 Task: Search one way flight ticket for 1 adult, 6 children, 1 infant in seat and 1 infant on lap in business from Killeen: Killeen-fort Hood Regional Airport / Robert Gray Army Airfield to Jacksonville: Albert J. Ellis Airport on 8-3-2023. Choice of flights is Royal air maroc. Number of bags: 2 carry on bags. Price is upto 80000. Outbound departure time preference is 8:45.
Action: Mouse moved to (334, 140)
Screenshot: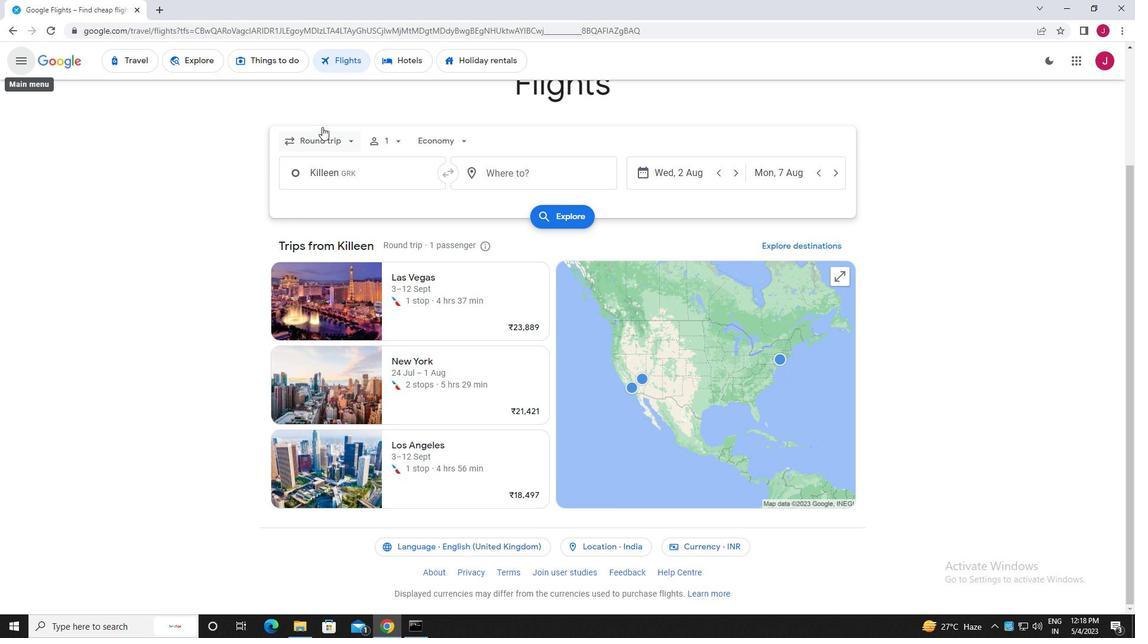 
Action: Mouse pressed left at (334, 140)
Screenshot: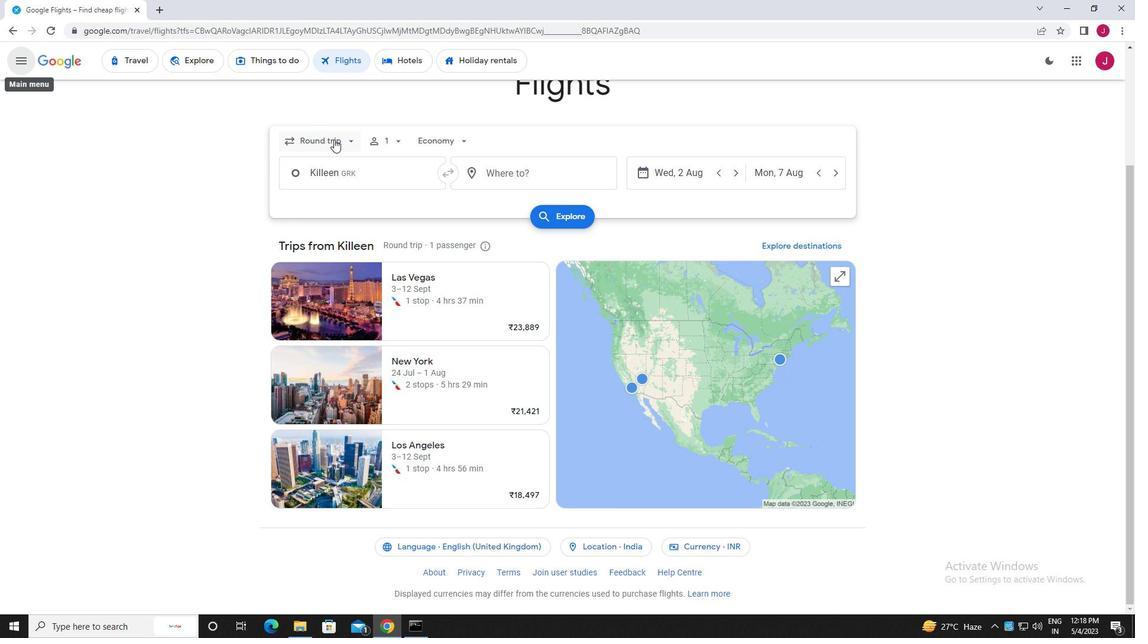 
Action: Mouse moved to (337, 197)
Screenshot: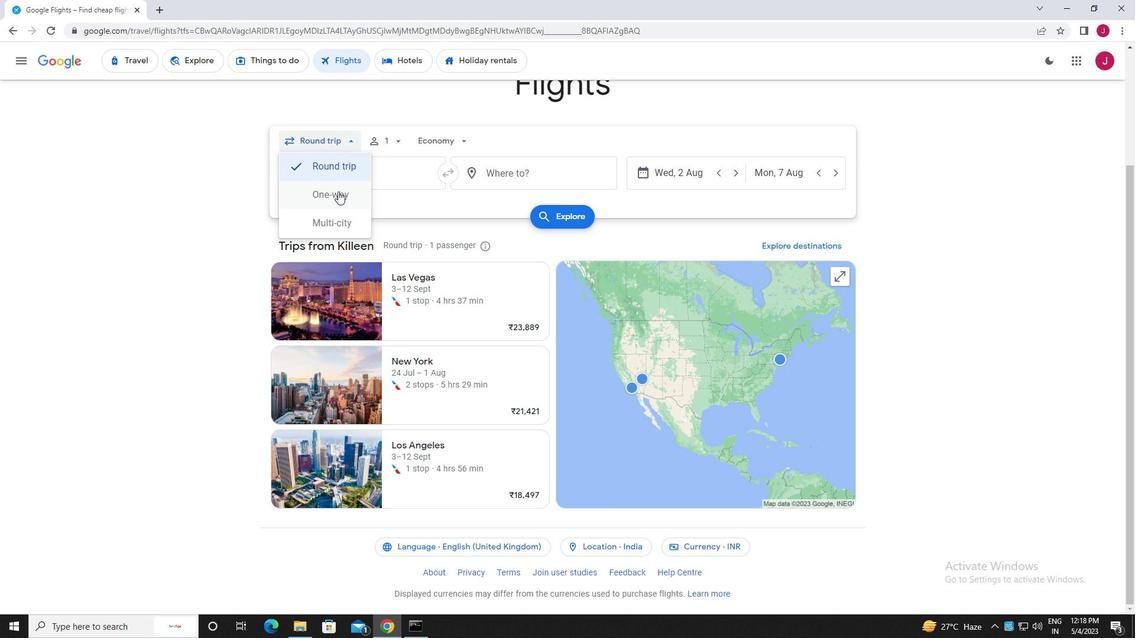 
Action: Mouse pressed left at (337, 197)
Screenshot: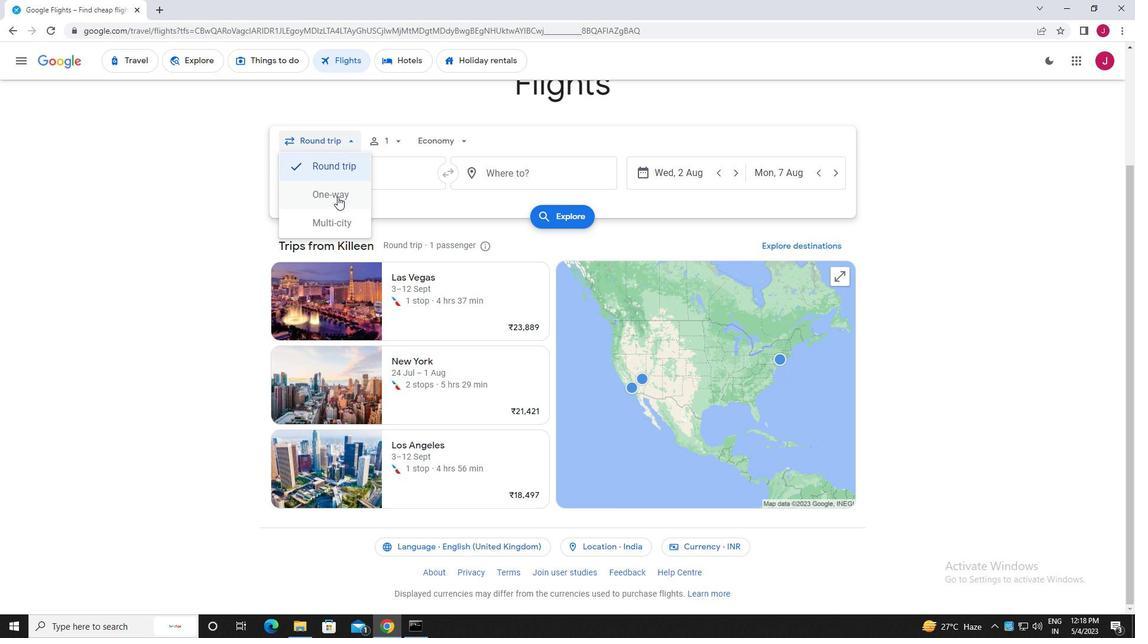 
Action: Mouse moved to (395, 139)
Screenshot: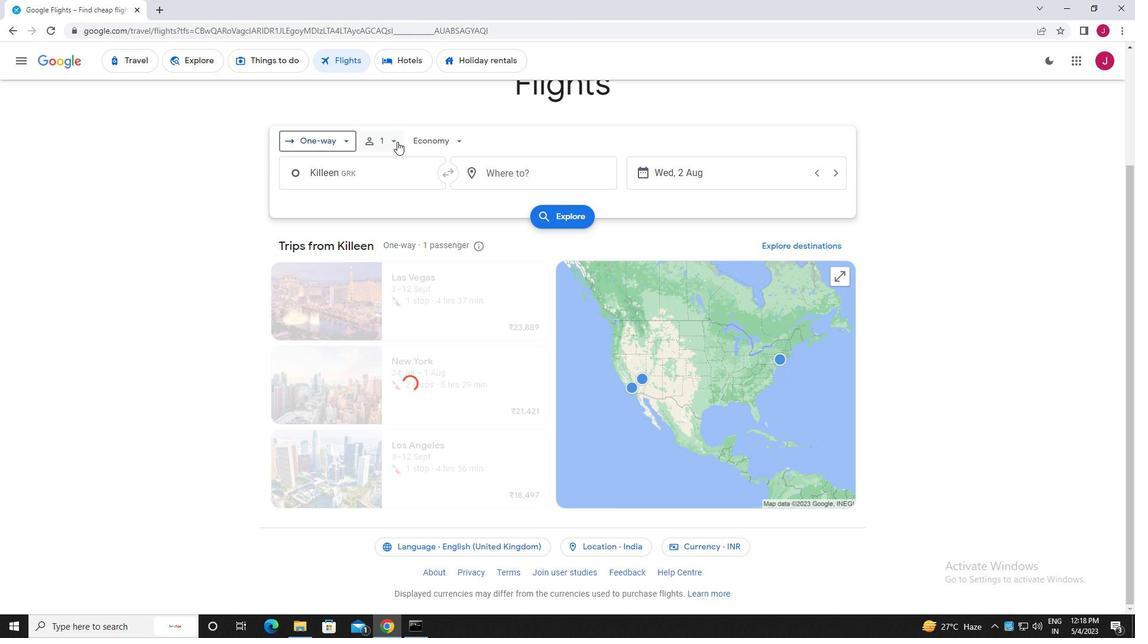 
Action: Mouse pressed left at (395, 139)
Screenshot: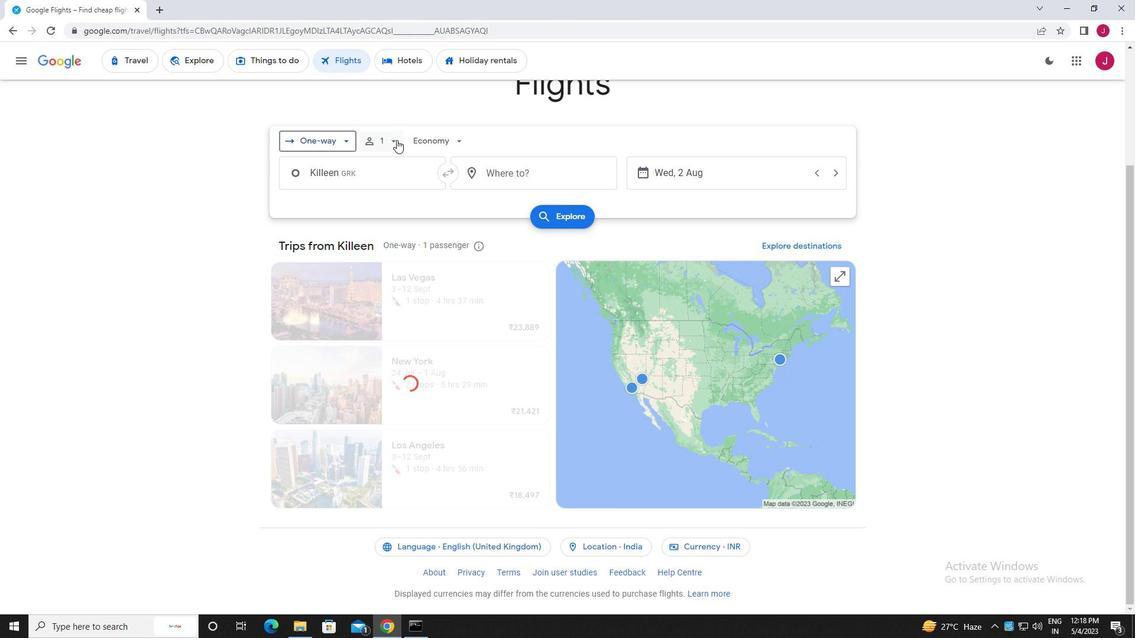 
Action: Mouse moved to (483, 202)
Screenshot: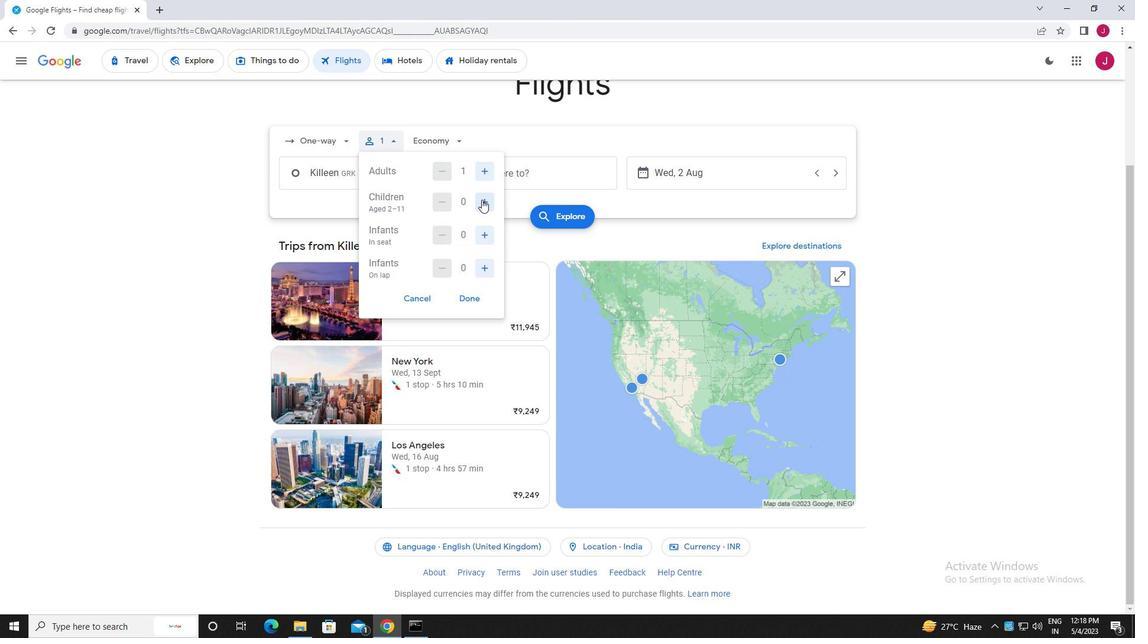 
Action: Mouse pressed left at (483, 202)
Screenshot: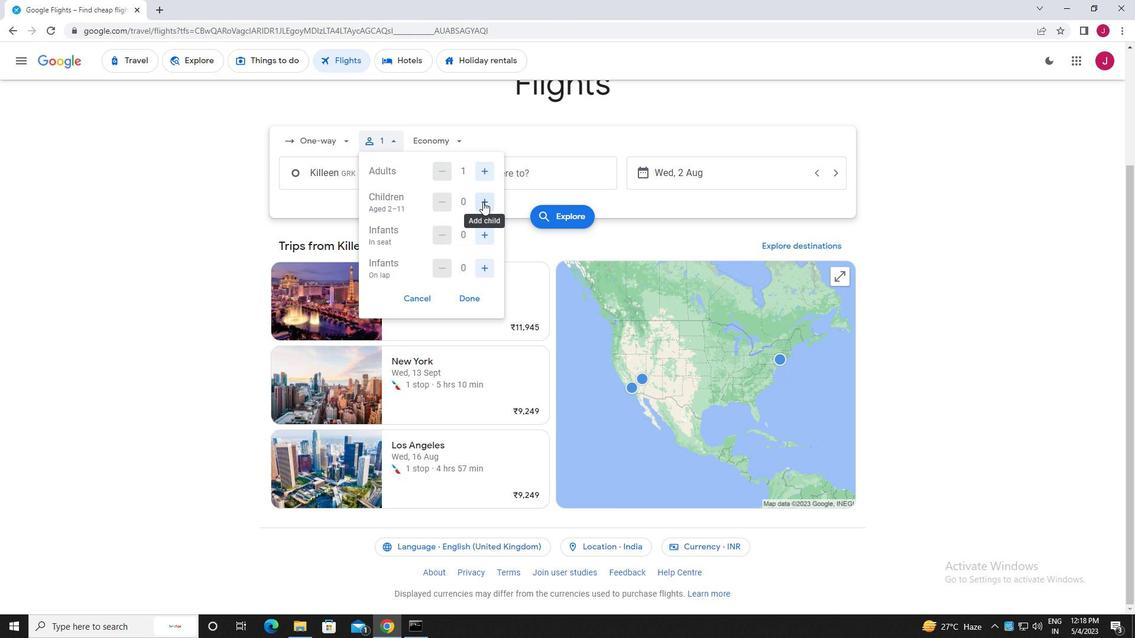 
Action: Mouse pressed left at (483, 202)
Screenshot: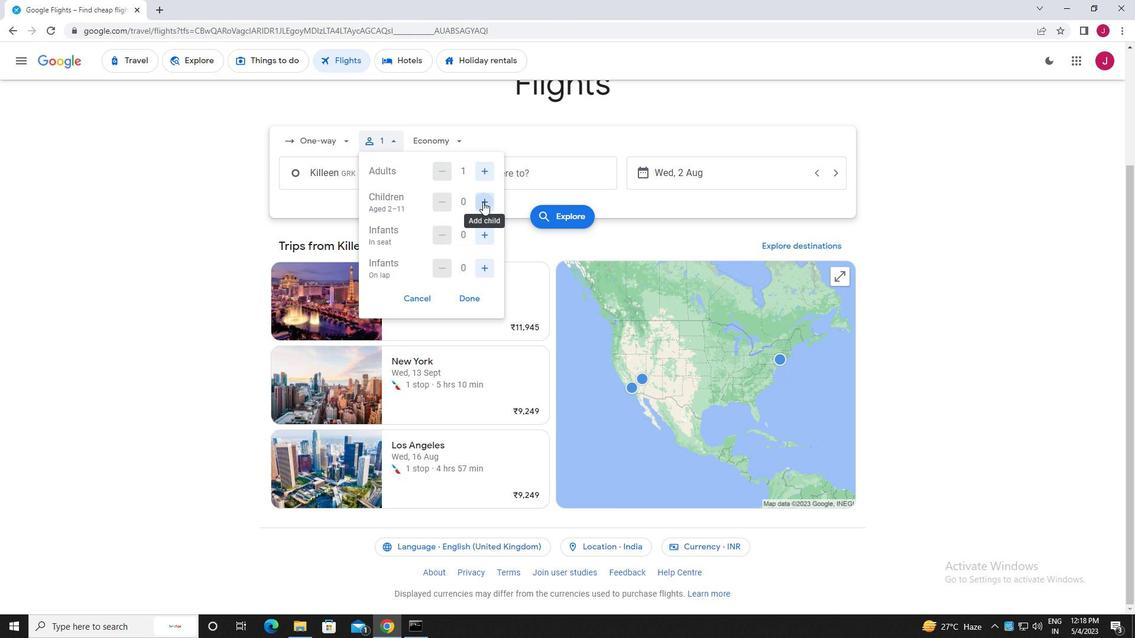 
Action: Mouse pressed left at (483, 202)
Screenshot: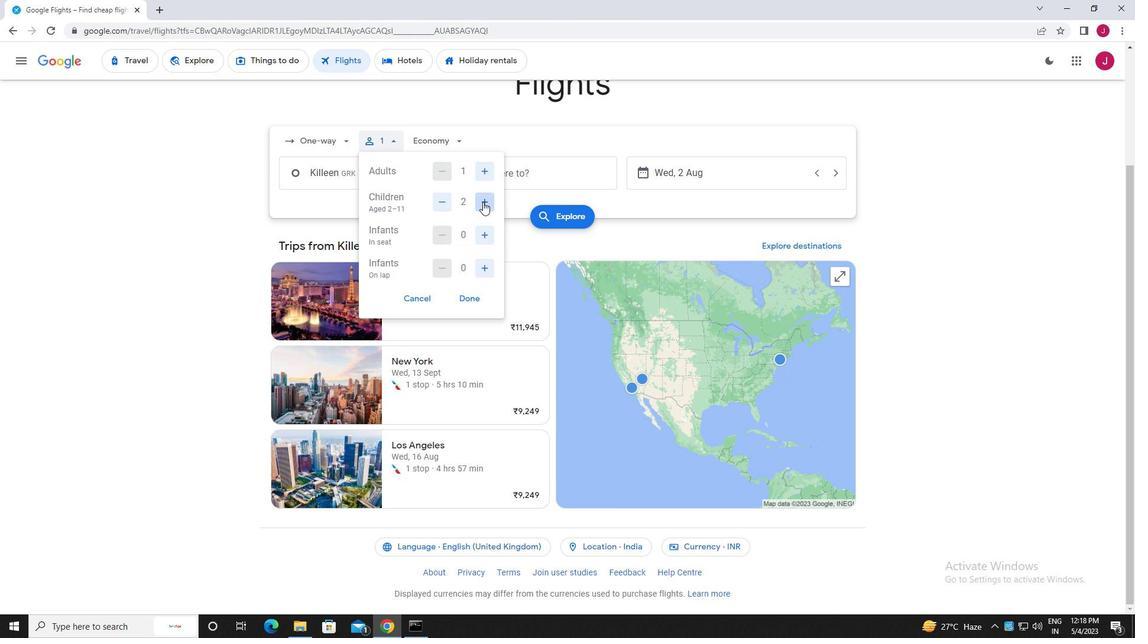 
Action: Mouse moved to (483, 202)
Screenshot: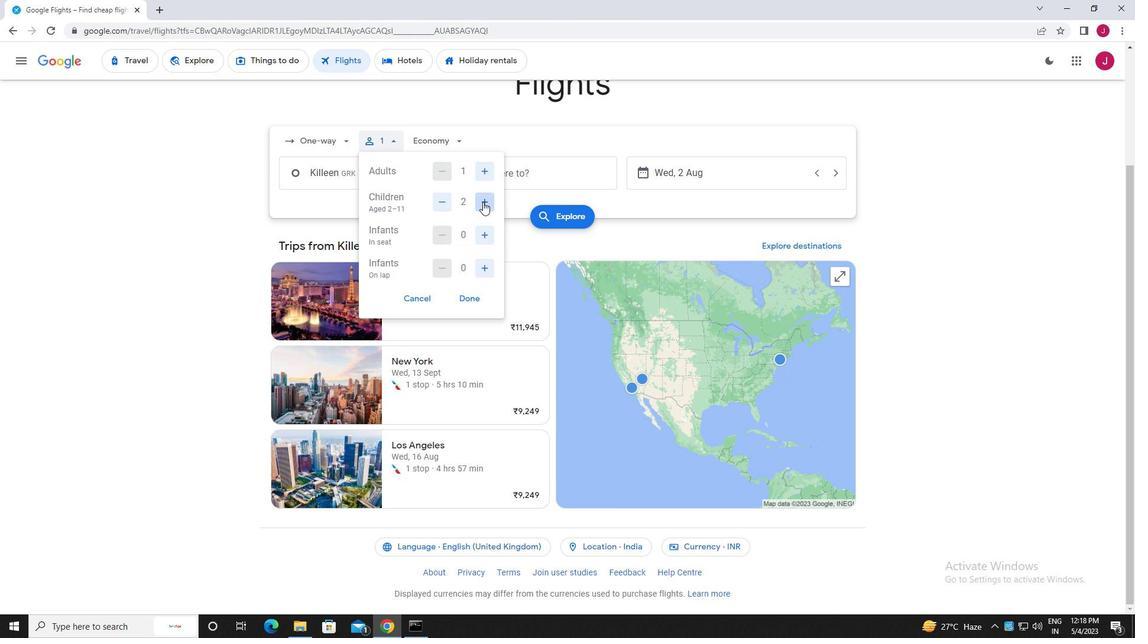 
Action: Mouse pressed left at (483, 202)
Screenshot: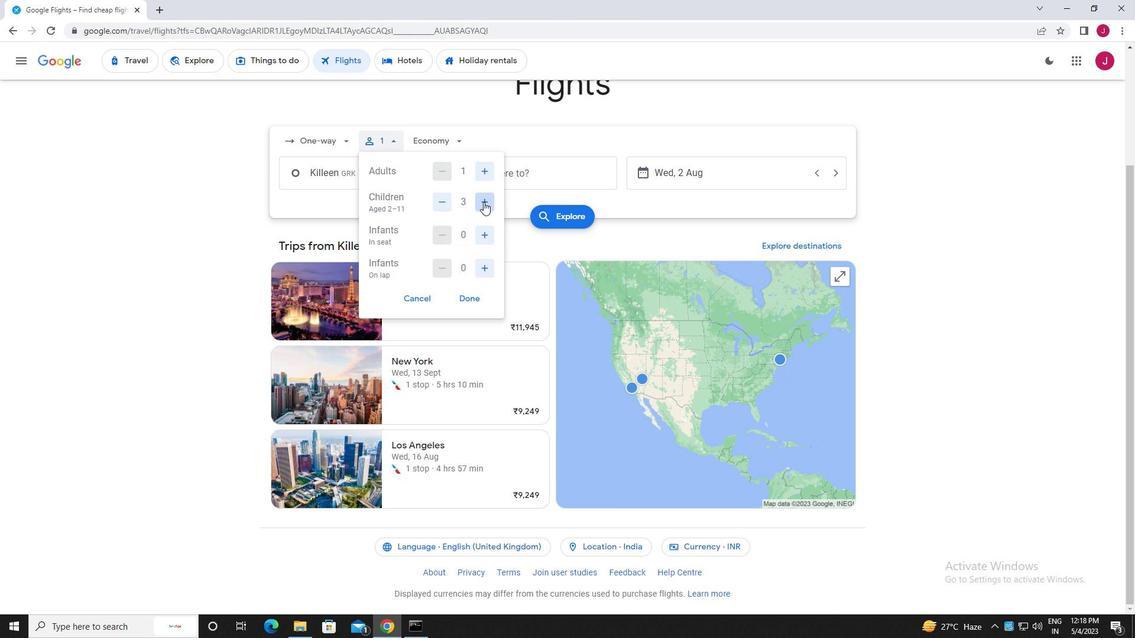 
Action: Mouse pressed left at (483, 202)
Screenshot: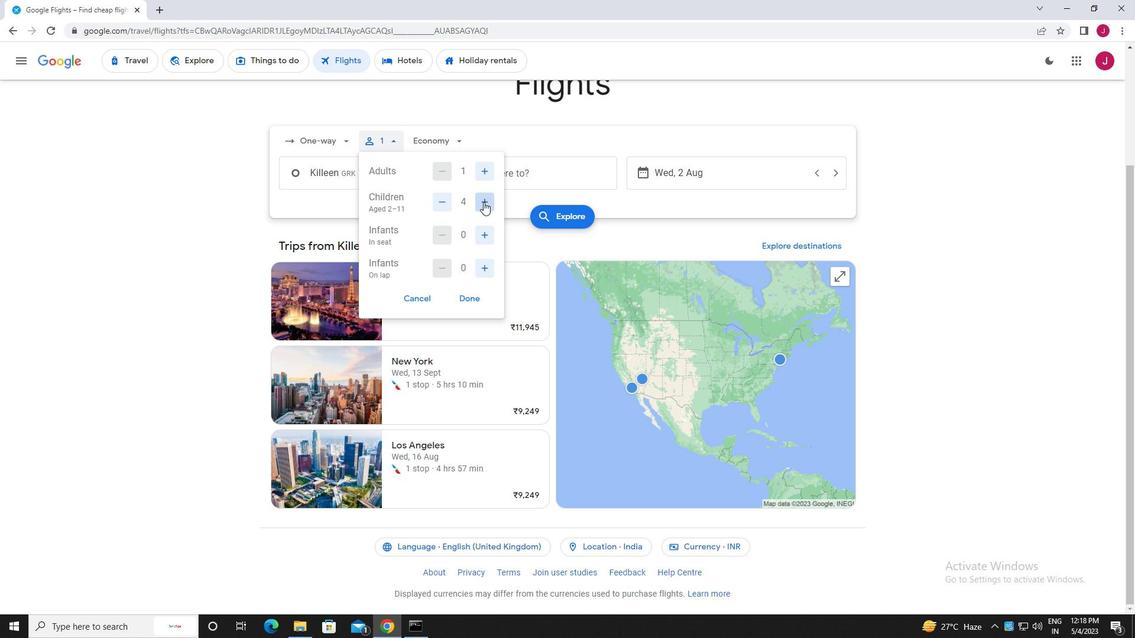 
Action: Mouse pressed left at (483, 202)
Screenshot: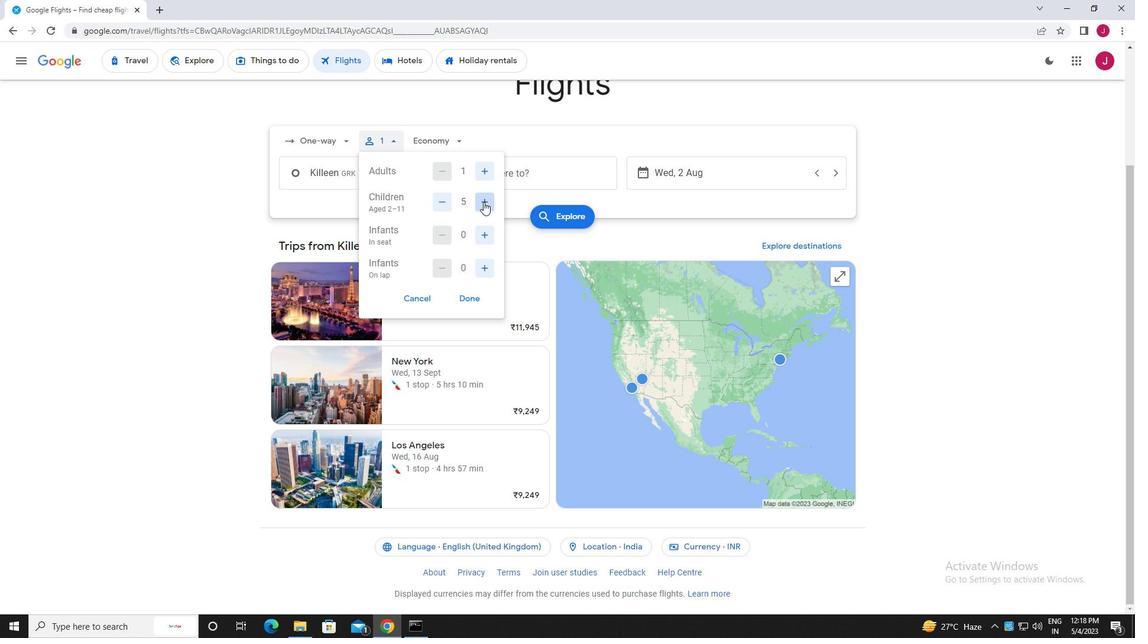 
Action: Mouse moved to (482, 236)
Screenshot: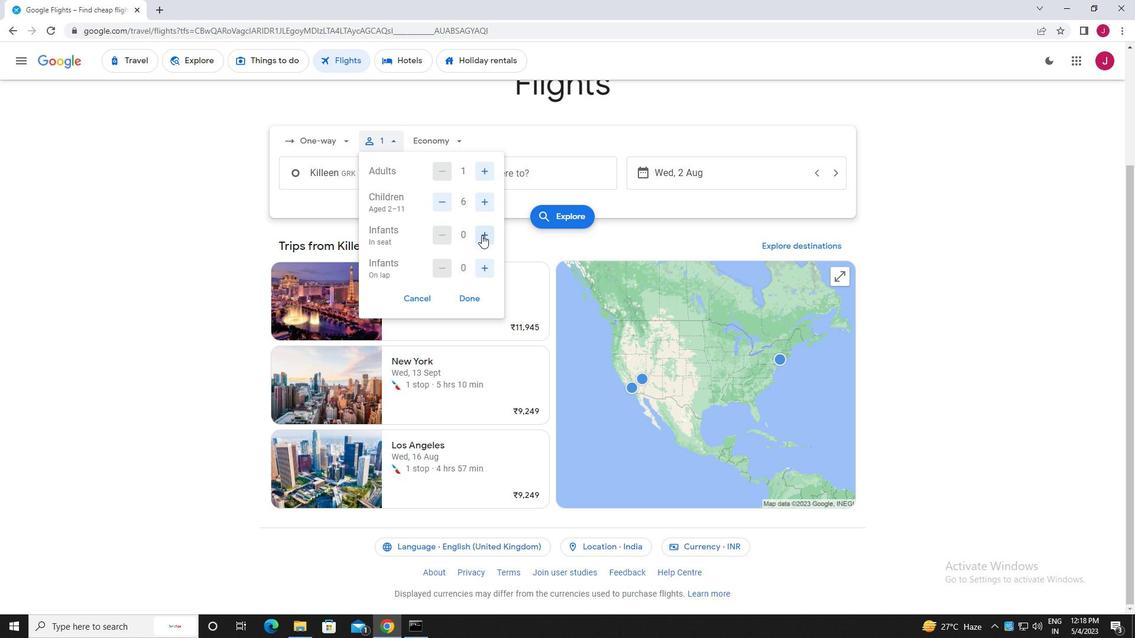 
Action: Mouse pressed left at (482, 236)
Screenshot: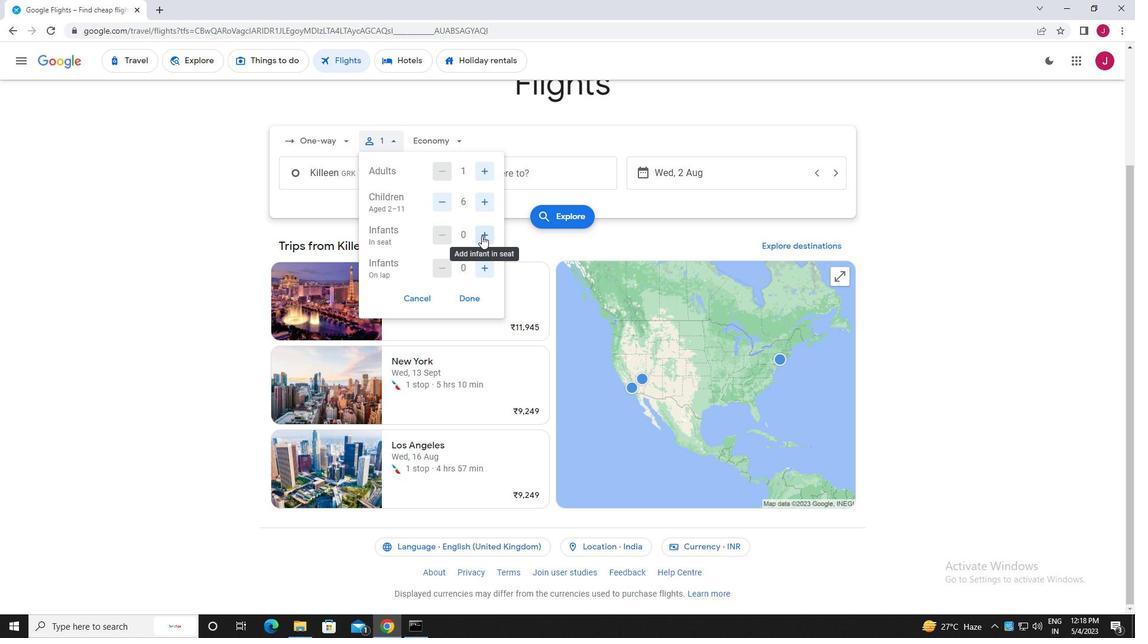 
Action: Mouse moved to (483, 265)
Screenshot: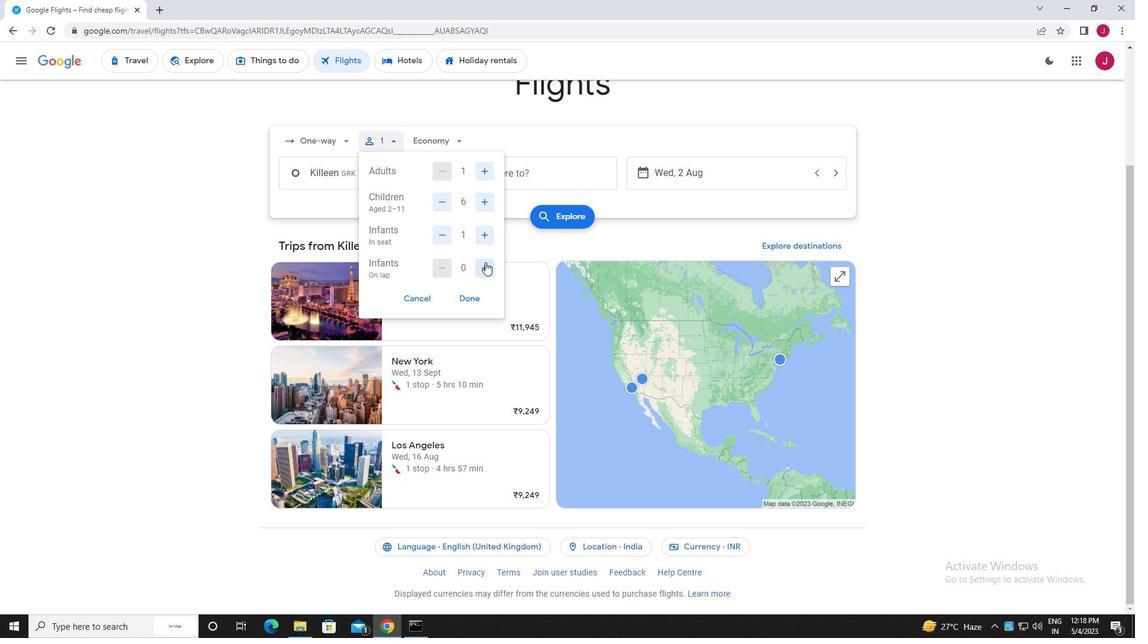 
Action: Mouse pressed left at (483, 265)
Screenshot: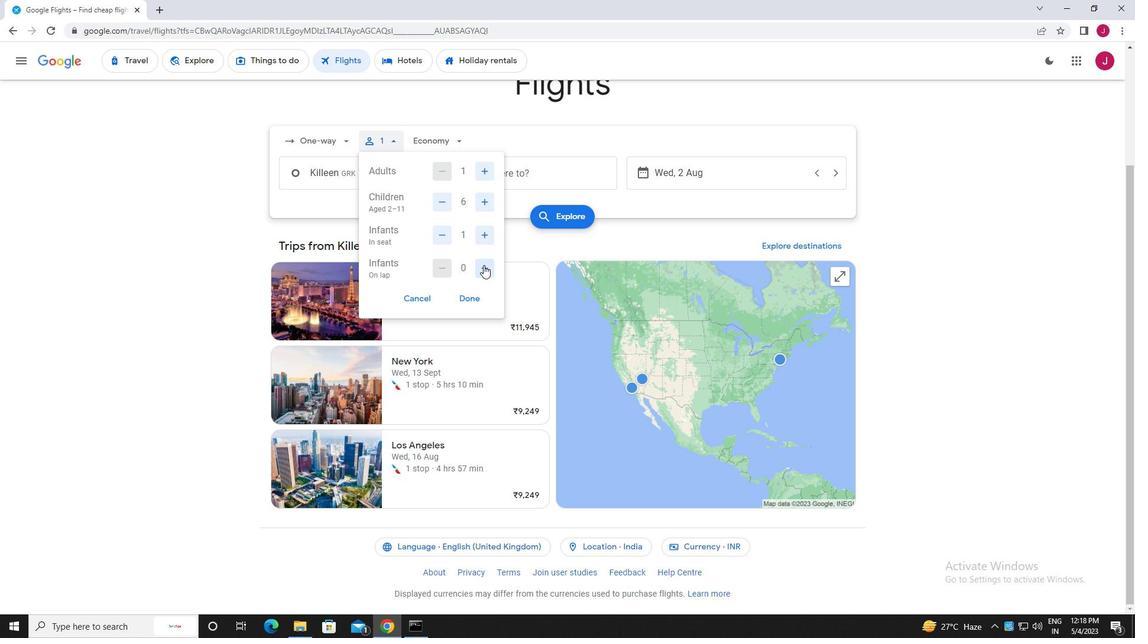 
Action: Mouse moved to (472, 299)
Screenshot: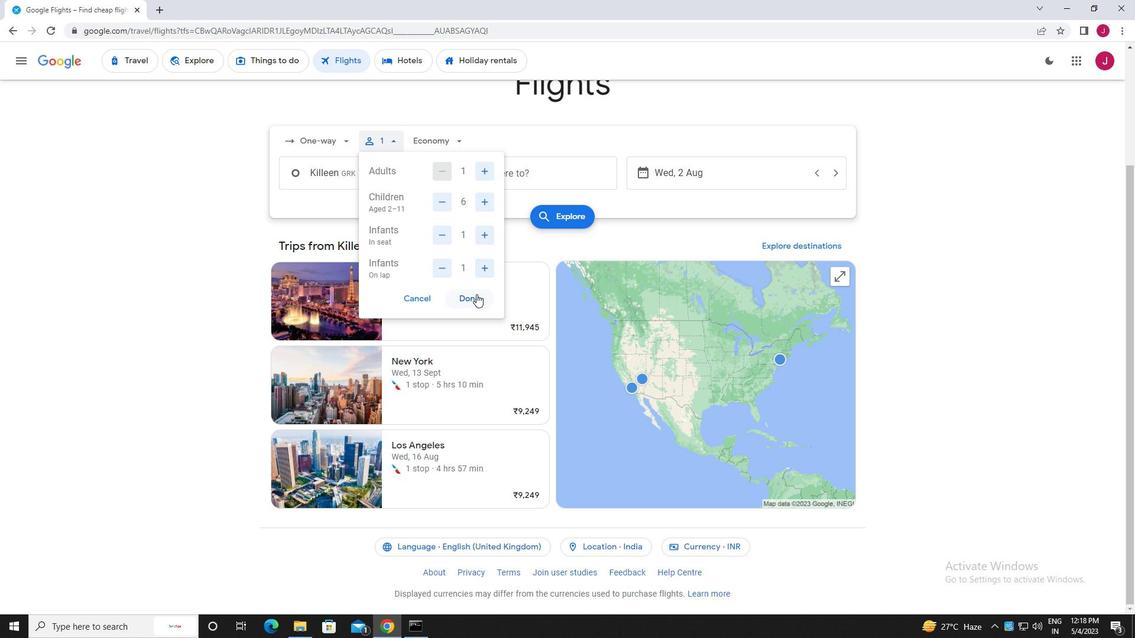
Action: Mouse pressed left at (472, 299)
Screenshot: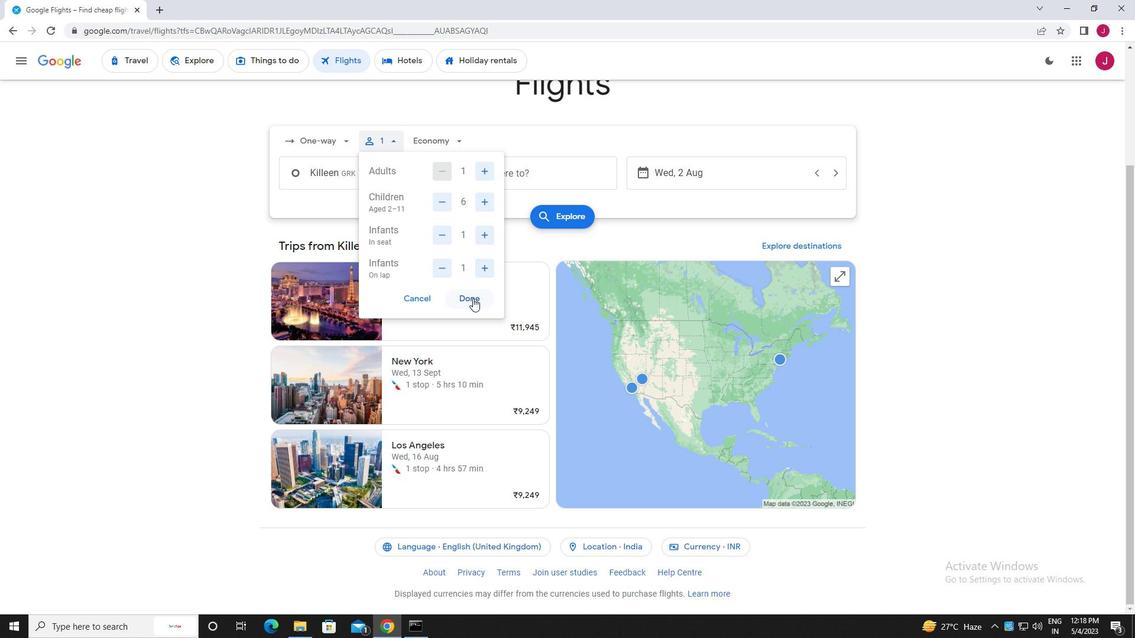 
Action: Mouse moved to (452, 140)
Screenshot: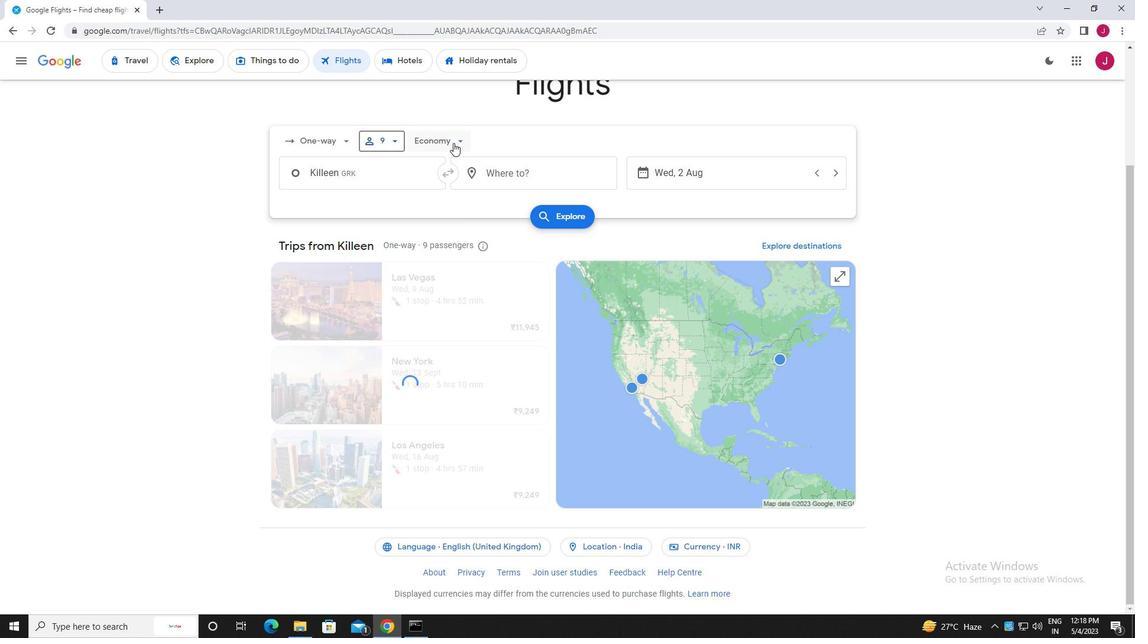 
Action: Mouse pressed left at (452, 140)
Screenshot: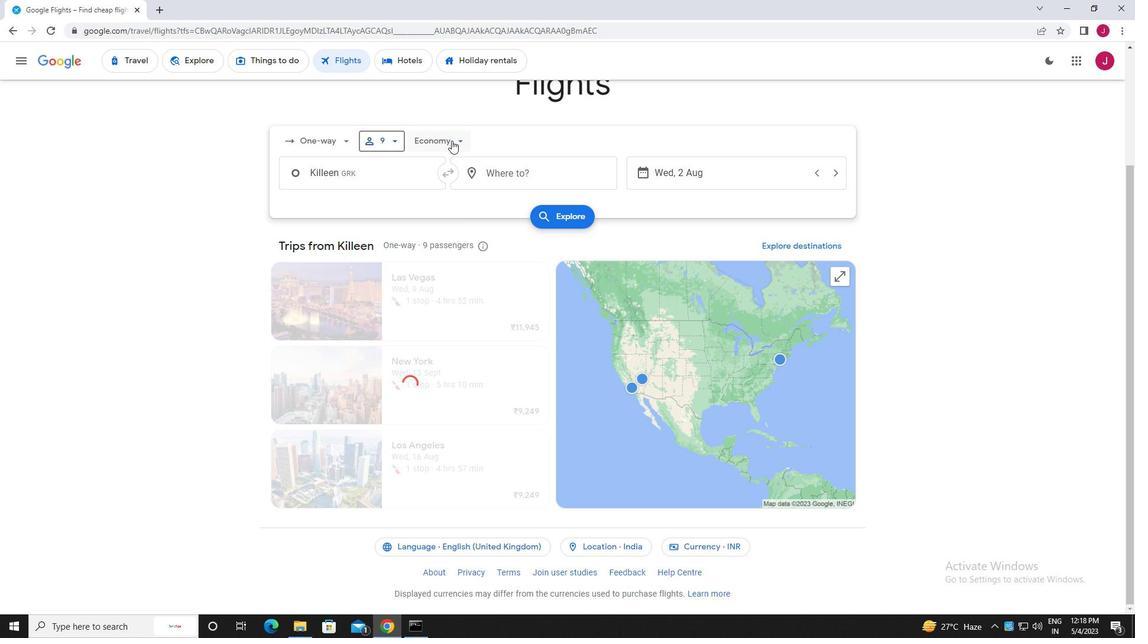 
Action: Mouse moved to (461, 221)
Screenshot: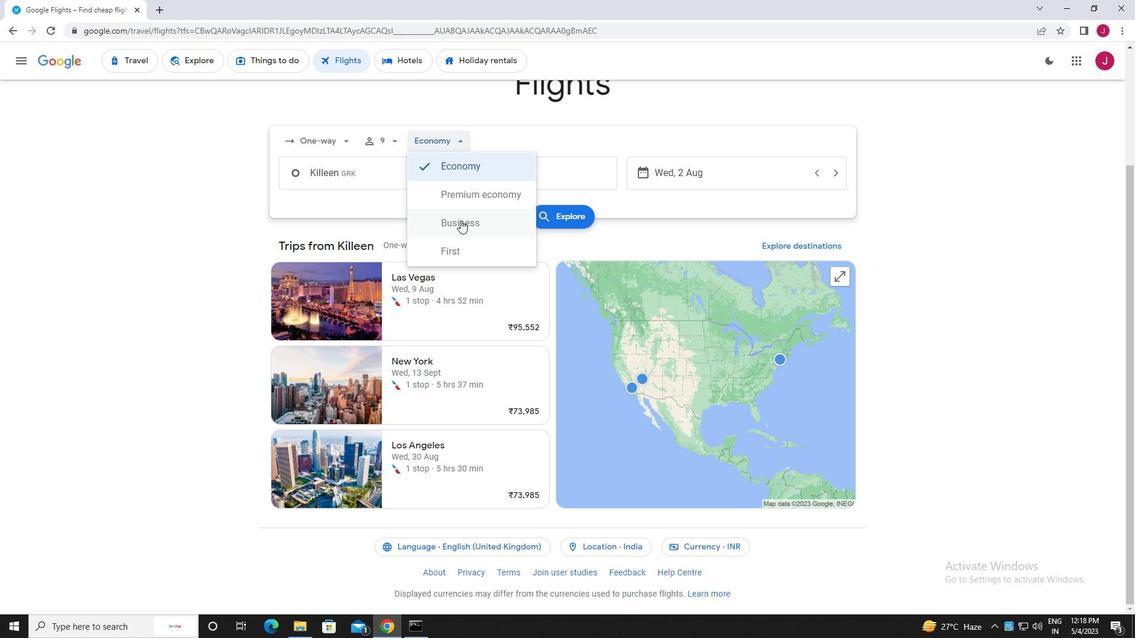 
Action: Mouse pressed left at (461, 221)
Screenshot: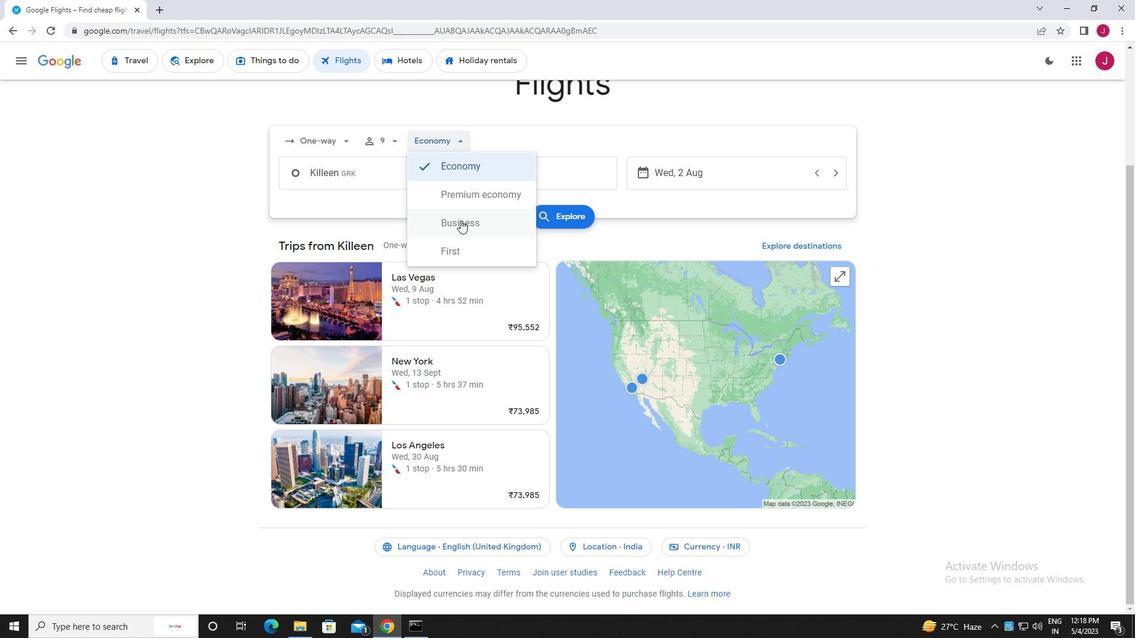 
Action: Mouse moved to (369, 173)
Screenshot: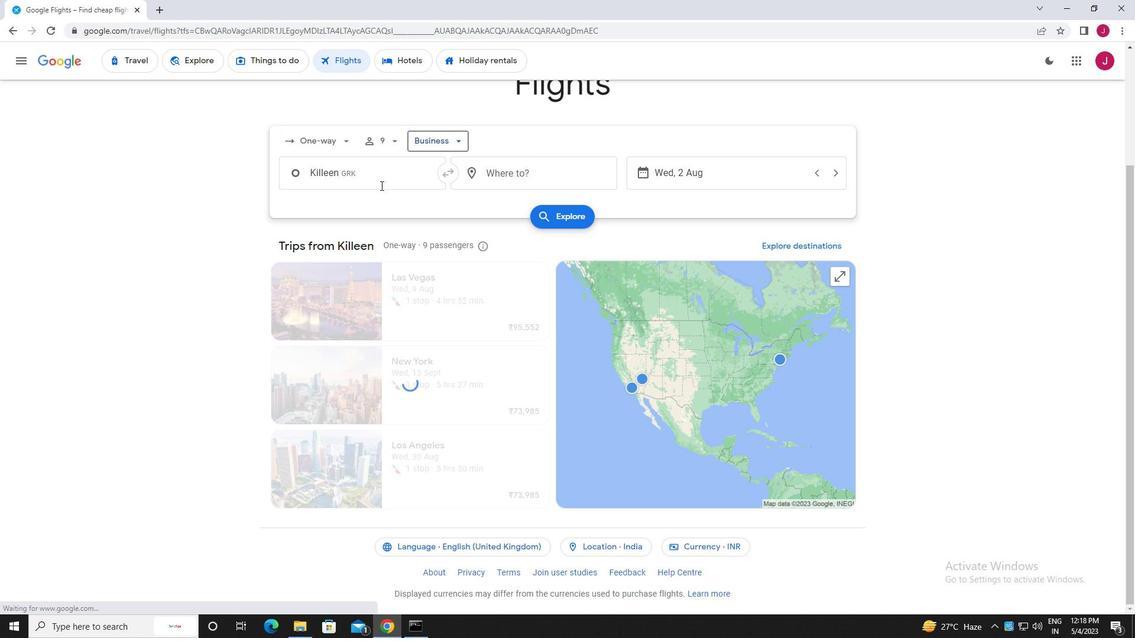 
Action: Mouse pressed left at (369, 173)
Screenshot: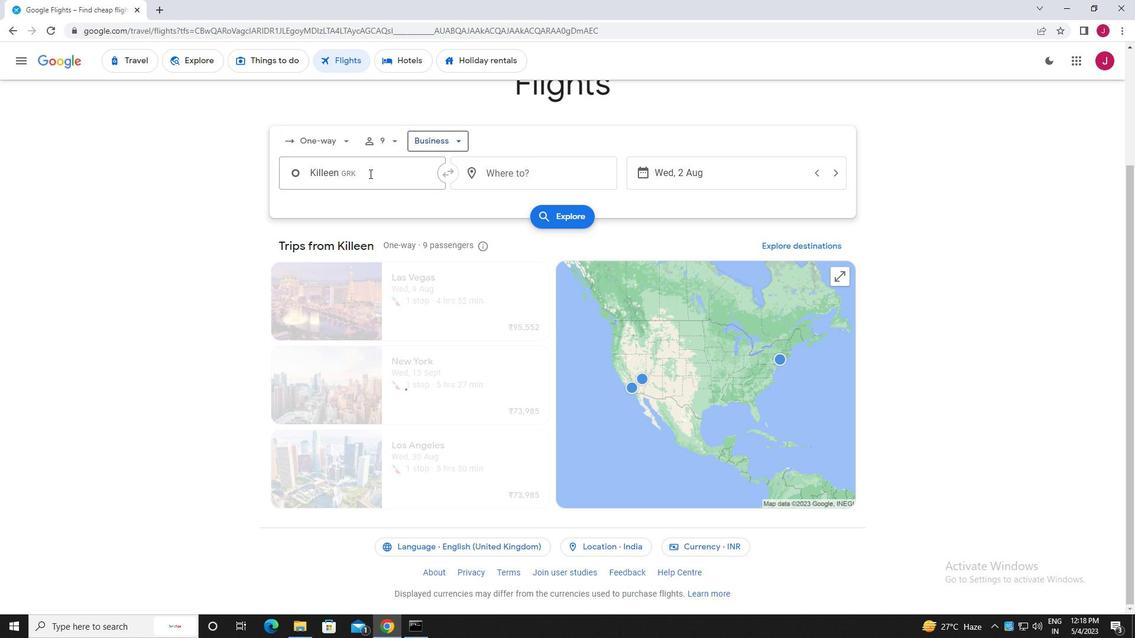 
Action: Mouse moved to (370, 173)
Screenshot: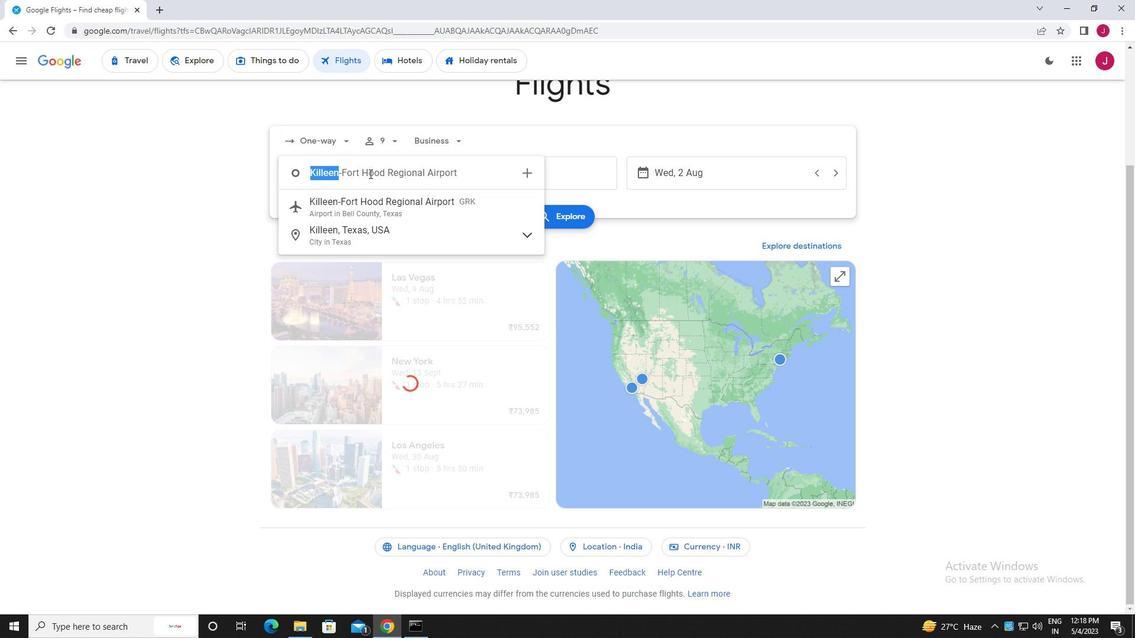 
Action: Key pressed killen<Key.space>fort<Key.space>
Screenshot: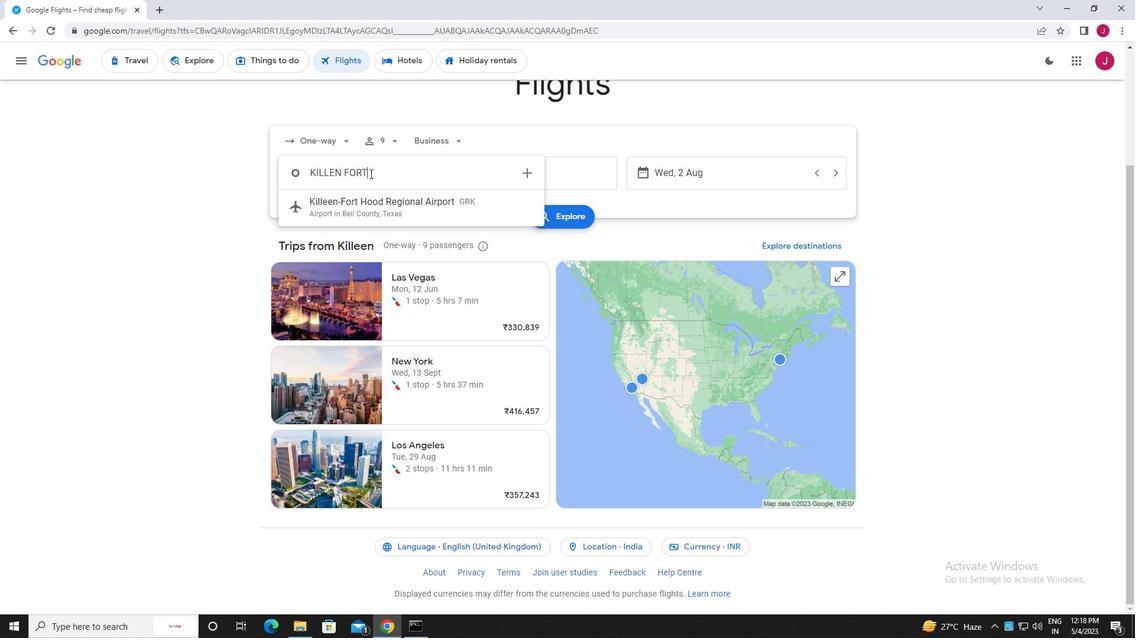 
Action: Mouse moved to (398, 210)
Screenshot: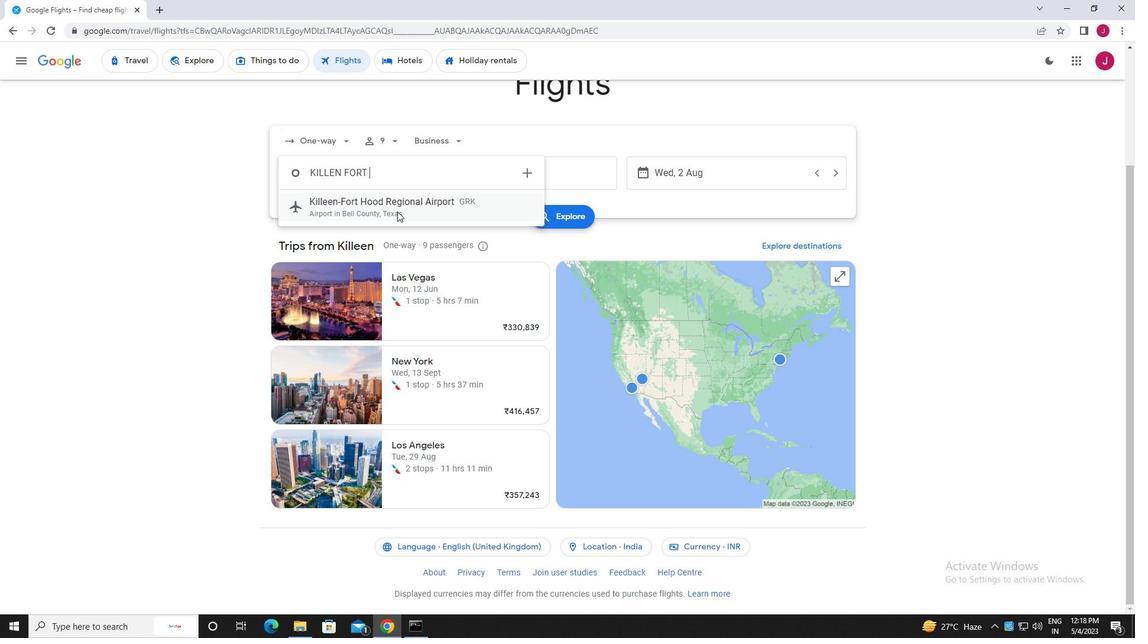 
Action: Mouse pressed left at (398, 210)
Screenshot: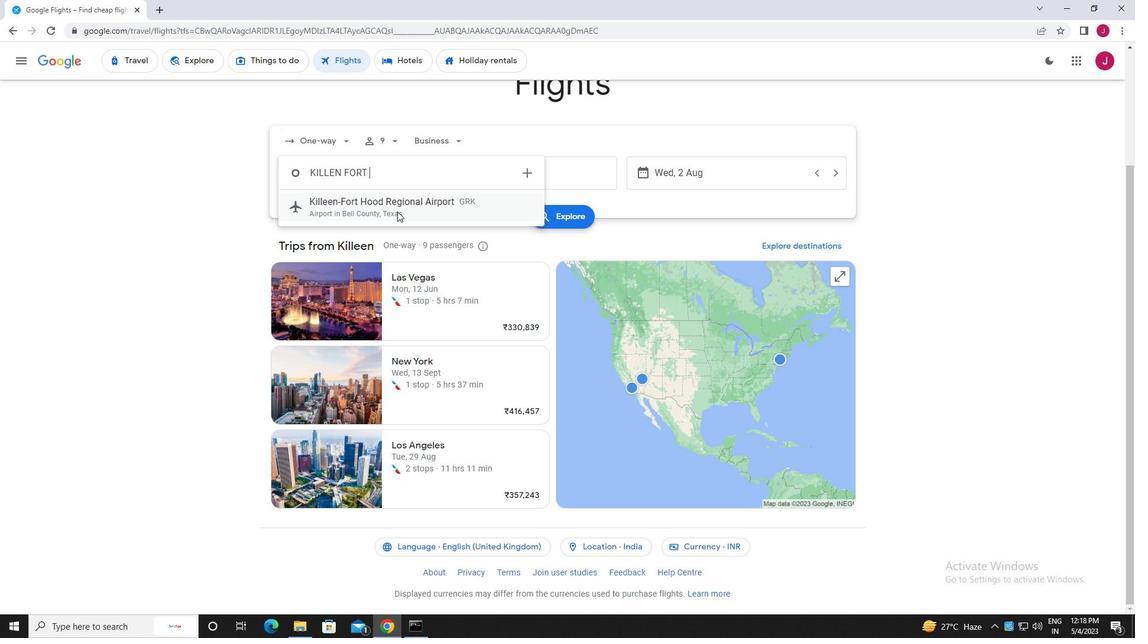 
Action: Mouse moved to (538, 173)
Screenshot: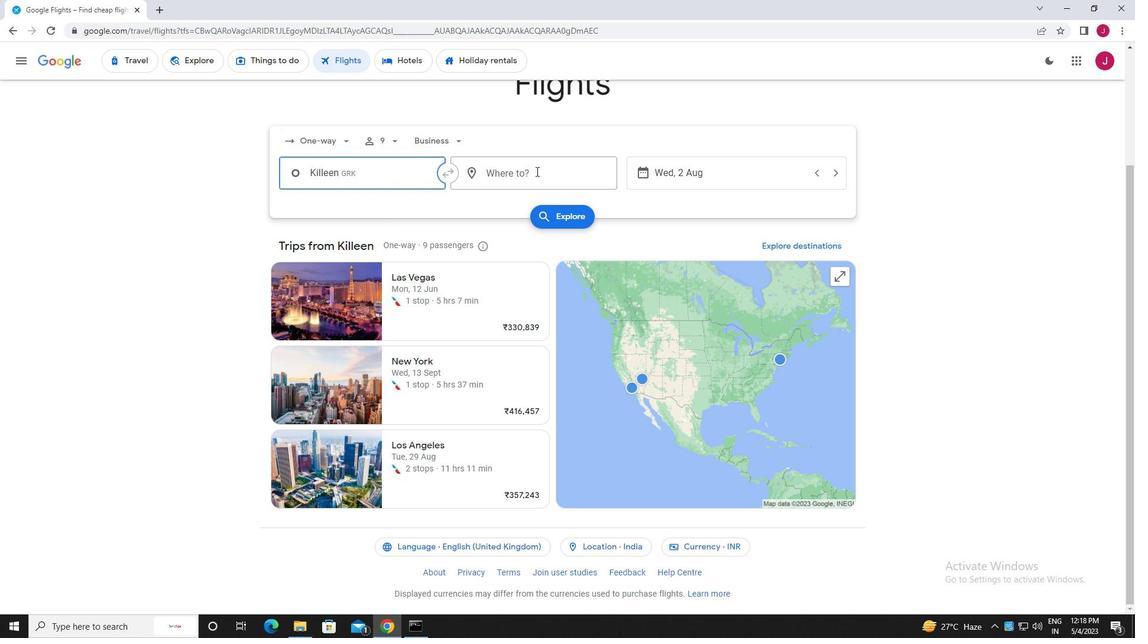 
Action: Mouse pressed left at (538, 173)
Screenshot: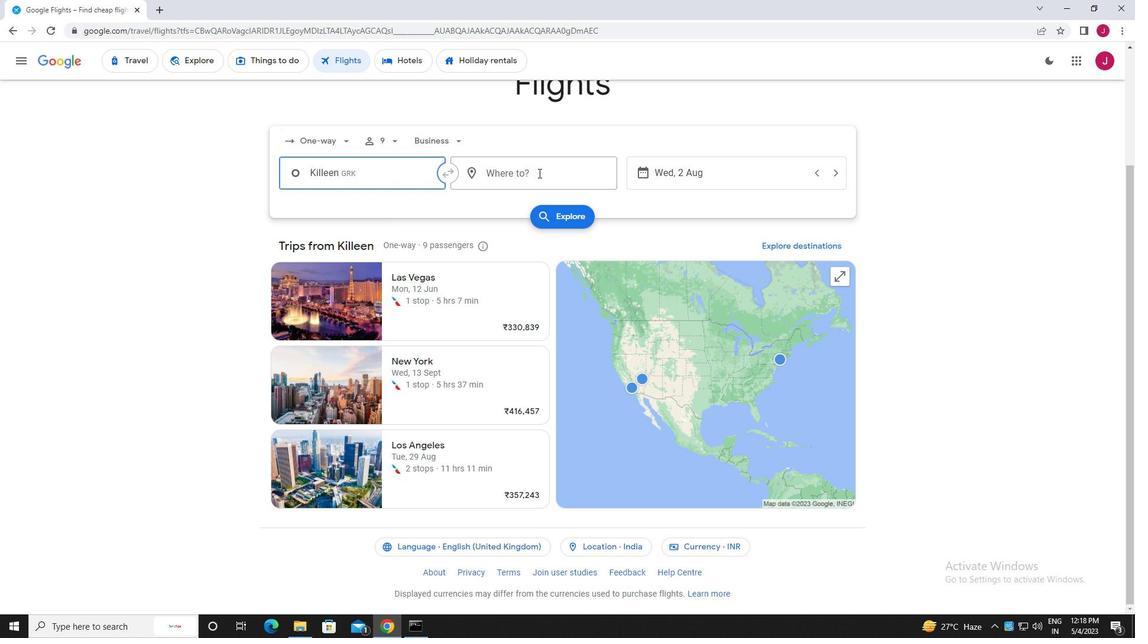 
Action: Mouse moved to (539, 173)
Screenshot: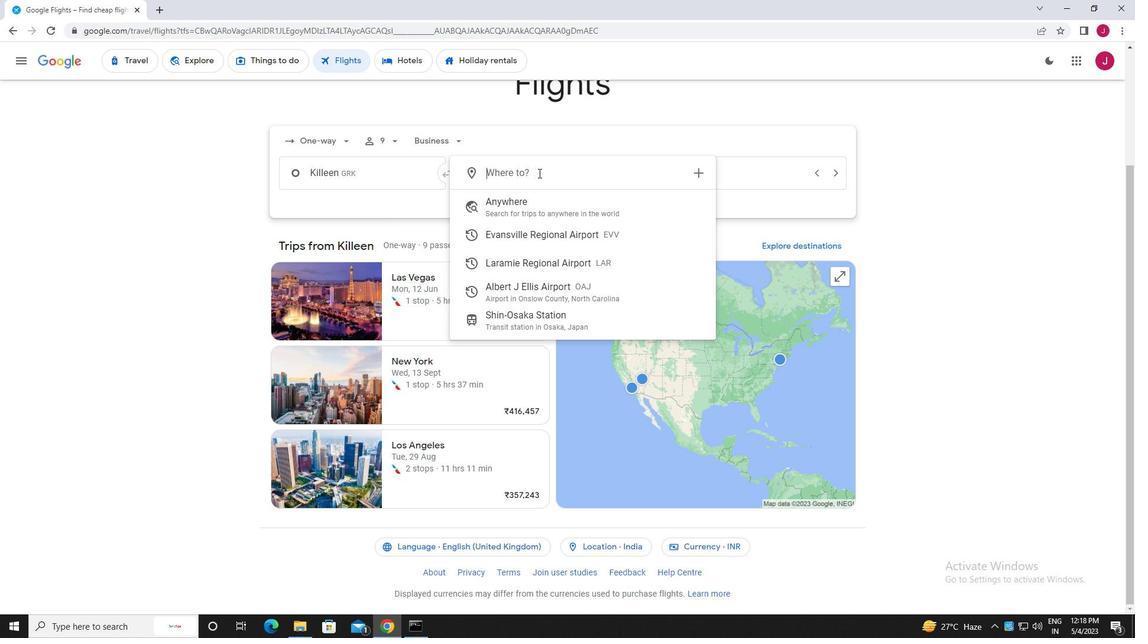 
Action: Key pressed jackson<Key.backspace><Key.backspace><Key.backspace><Key.backspace><Key.backspace><Key.backspace><Key.backspace><Key.backspace><Key.backspace><Key.backspace><Key.backspace><Key.backspace><Key.backspace>albert<Key.space>
Screenshot: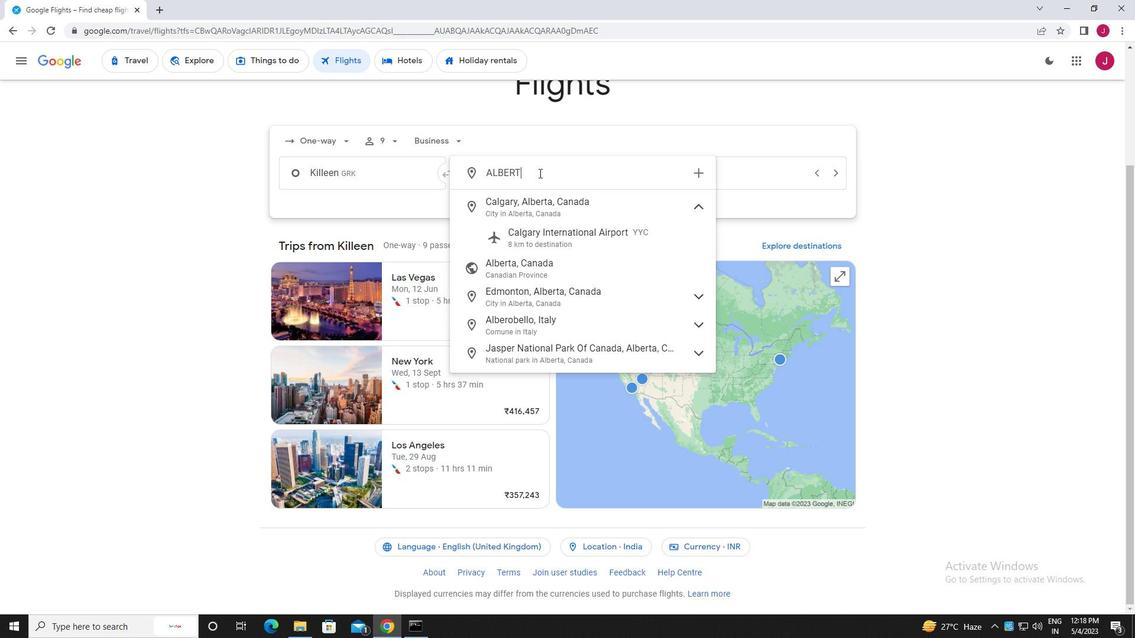 
Action: Mouse moved to (547, 202)
Screenshot: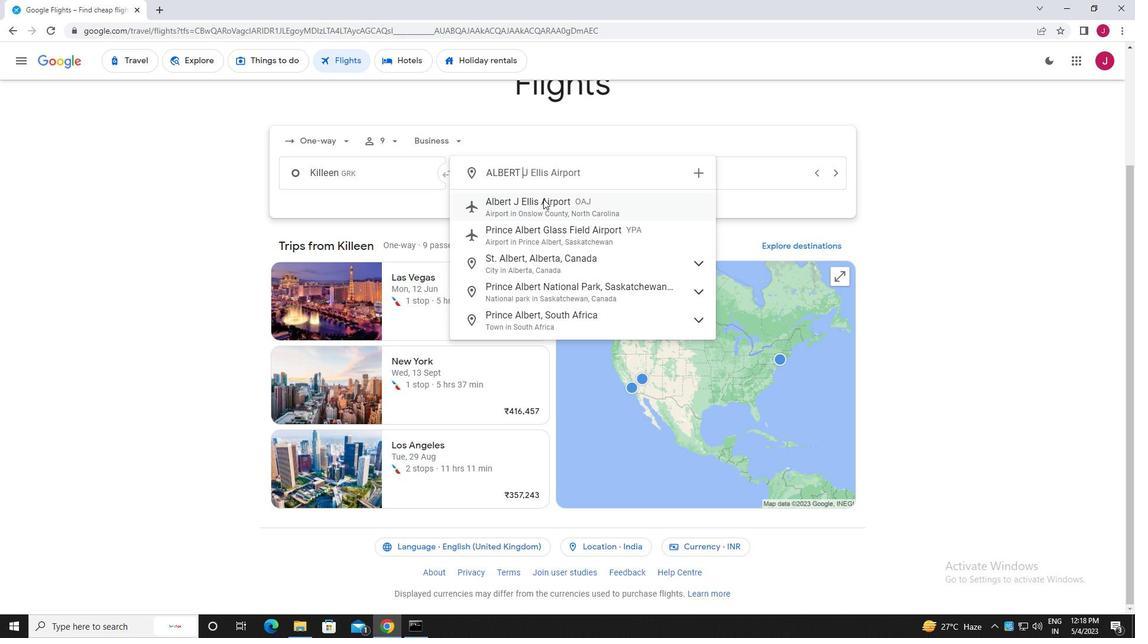 
Action: Mouse pressed left at (547, 202)
Screenshot: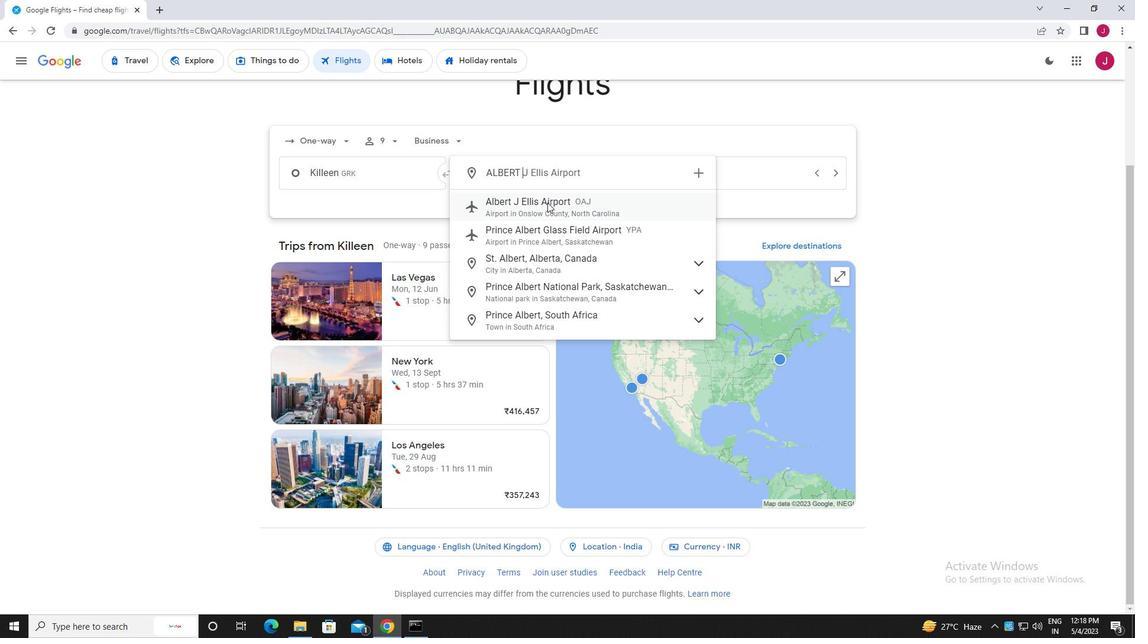
Action: Mouse moved to (679, 170)
Screenshot: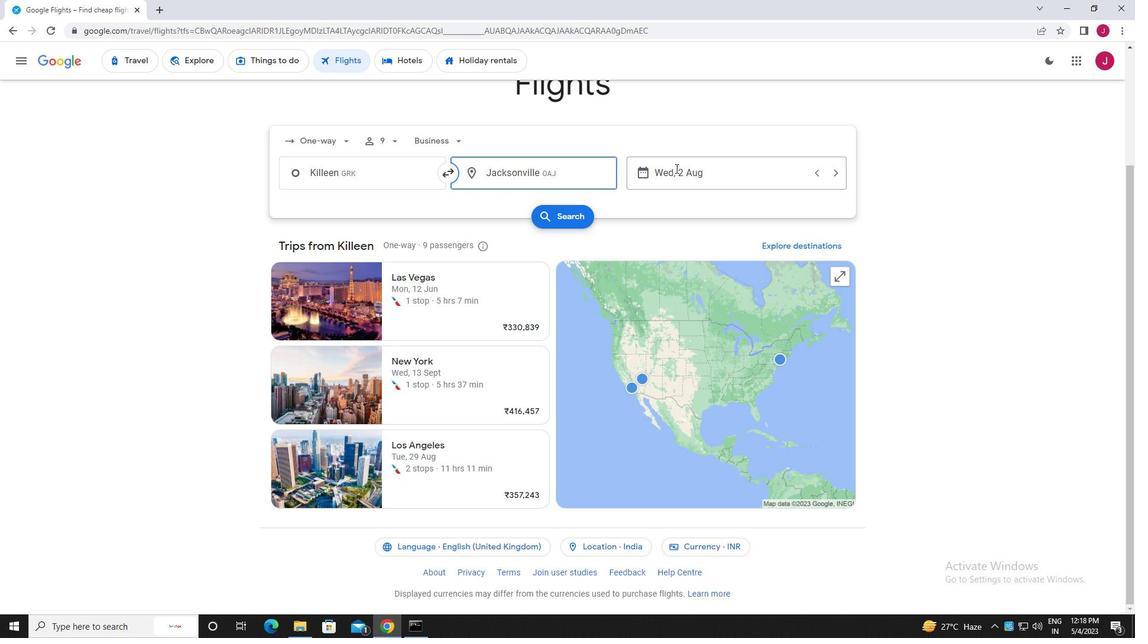 
Action: Mouse pressed left at (679, 170)
Screenshot: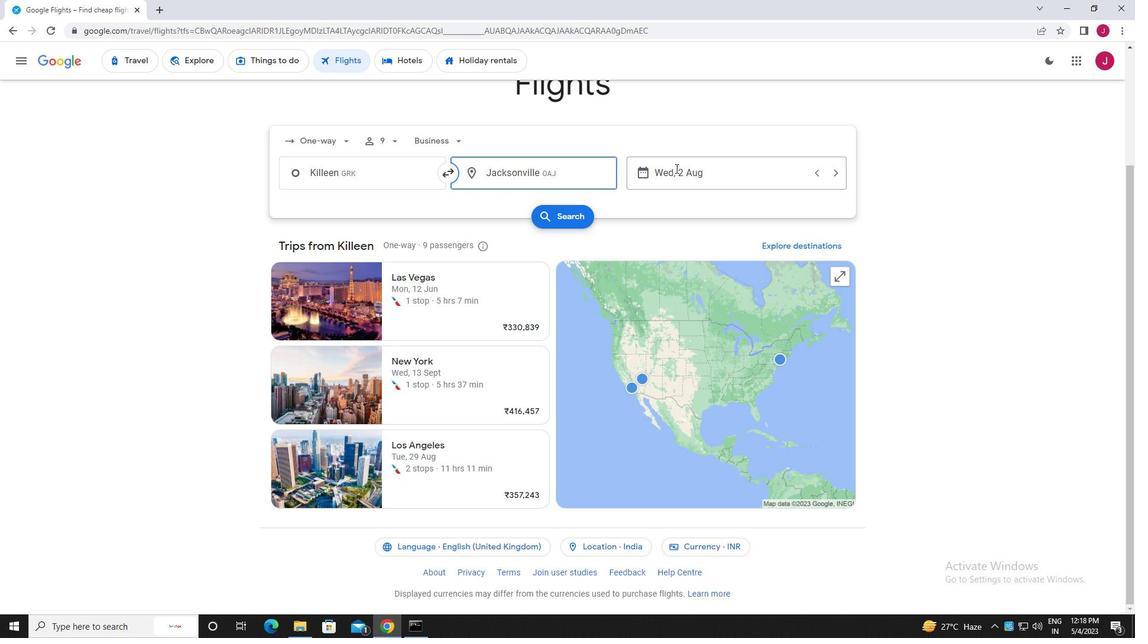 
Action: Mouse moved to (540, 265)
Screenshot: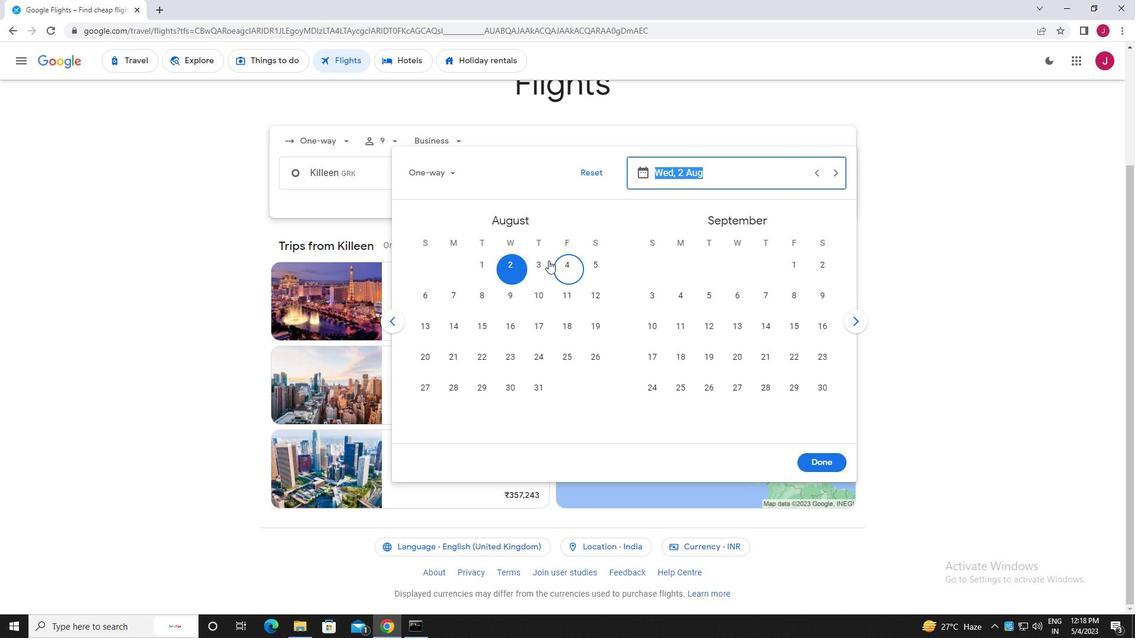 
Action: Mouse pressed left at (540, 265)
Screenshot: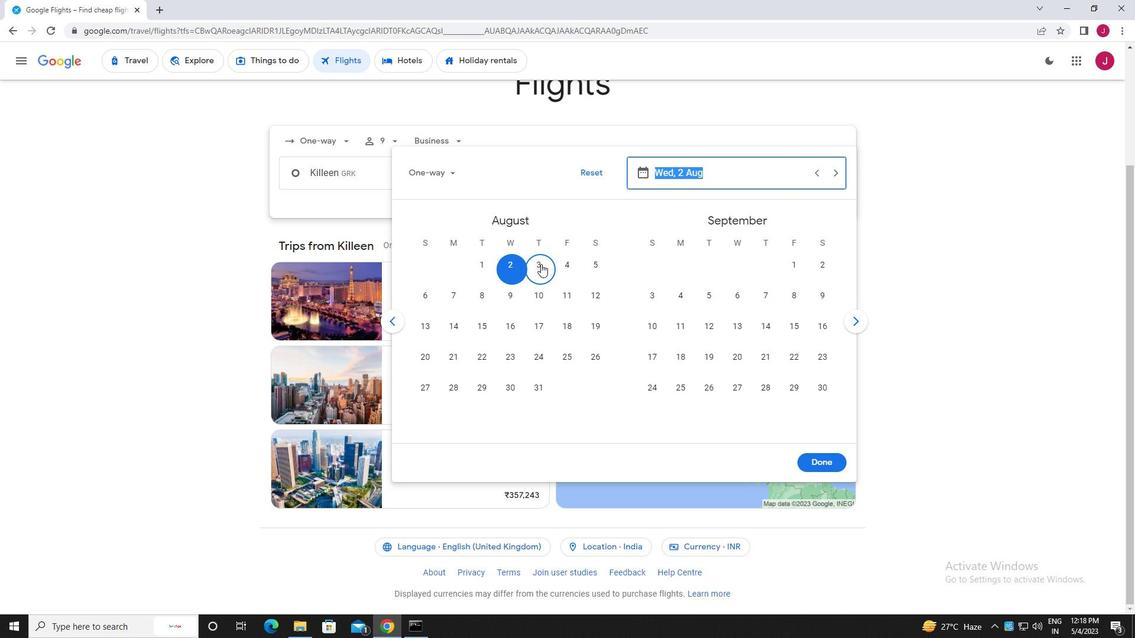 
Action: Mouse moved to (812, 464)
Screenshot: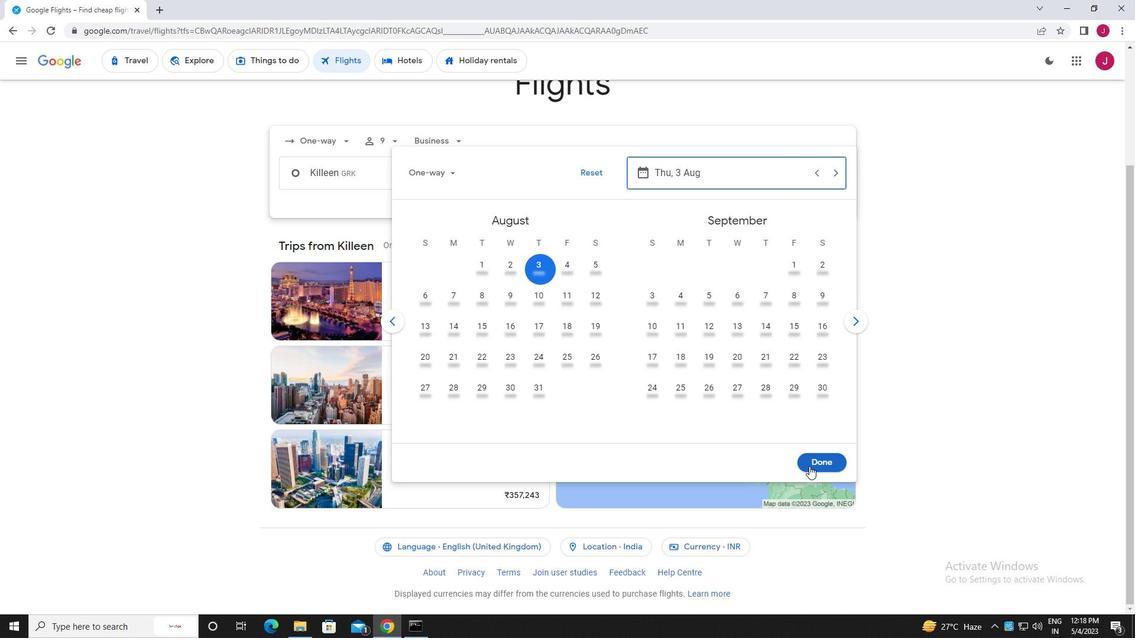 
Action: Mouse pressed left at (812, 464)
Screenshot: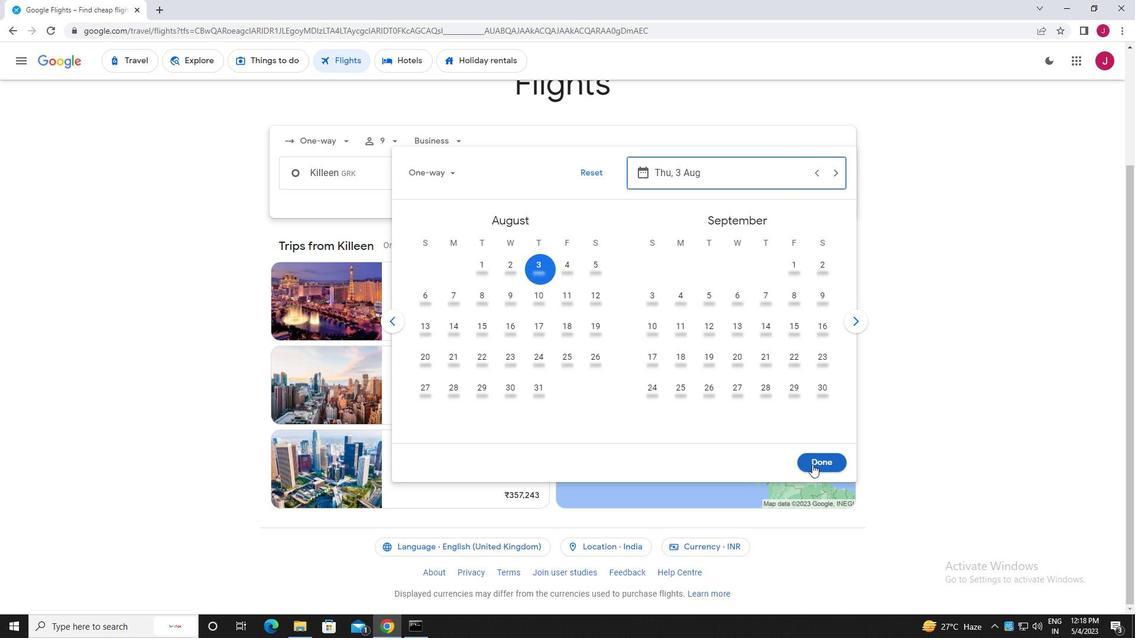 
Action: Mouse moved to (572, 214)
Screenshot: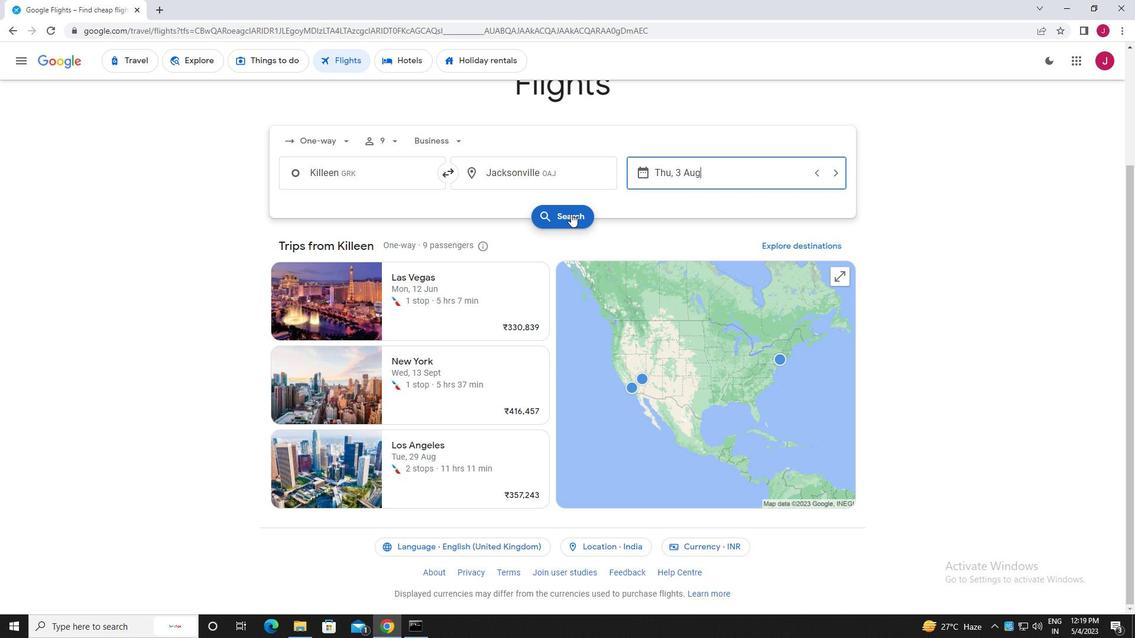 
Action: Mouse pressed left at (572, 214)
Screenshot: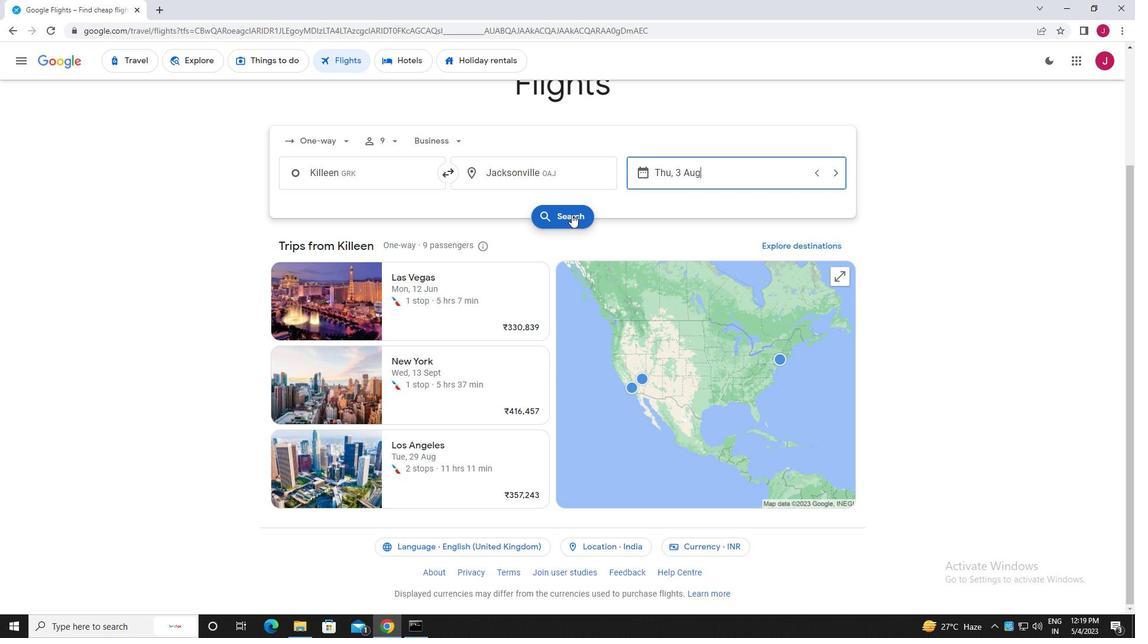 
Action: Mouse moved to (305, 172)
Screenshot: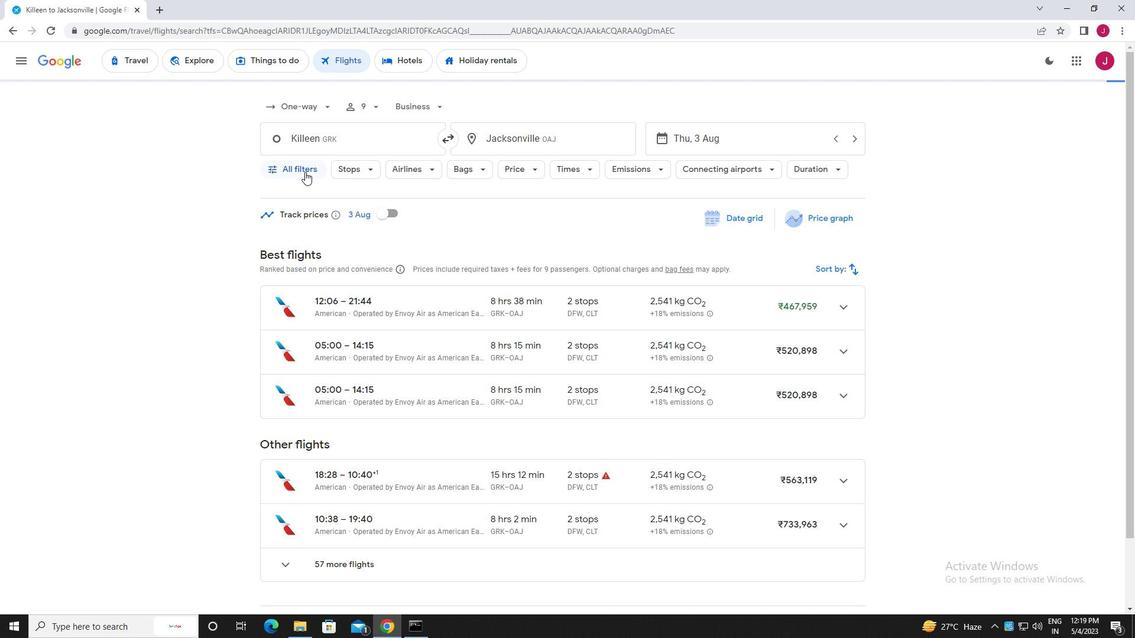 
Action: Mouse pressed left at (305, 172)
Screenshot: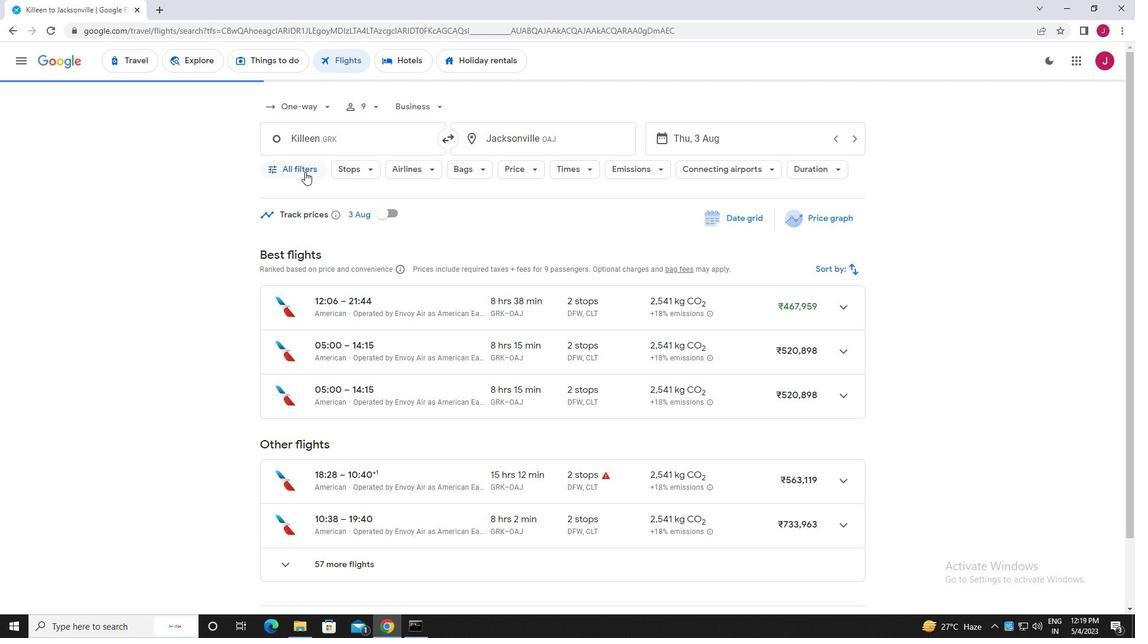 
Action: Mouse moved to (341, 240)
Screenshot: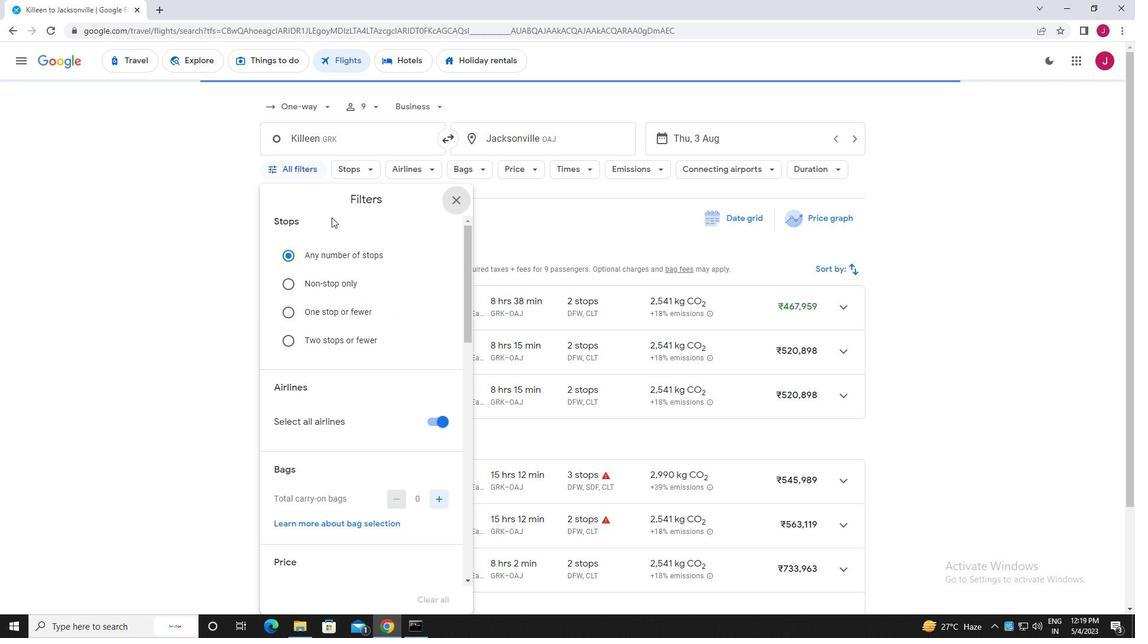 
Action: Mouse scrolled (341, 240) with delta (0, 0)
Screenshot: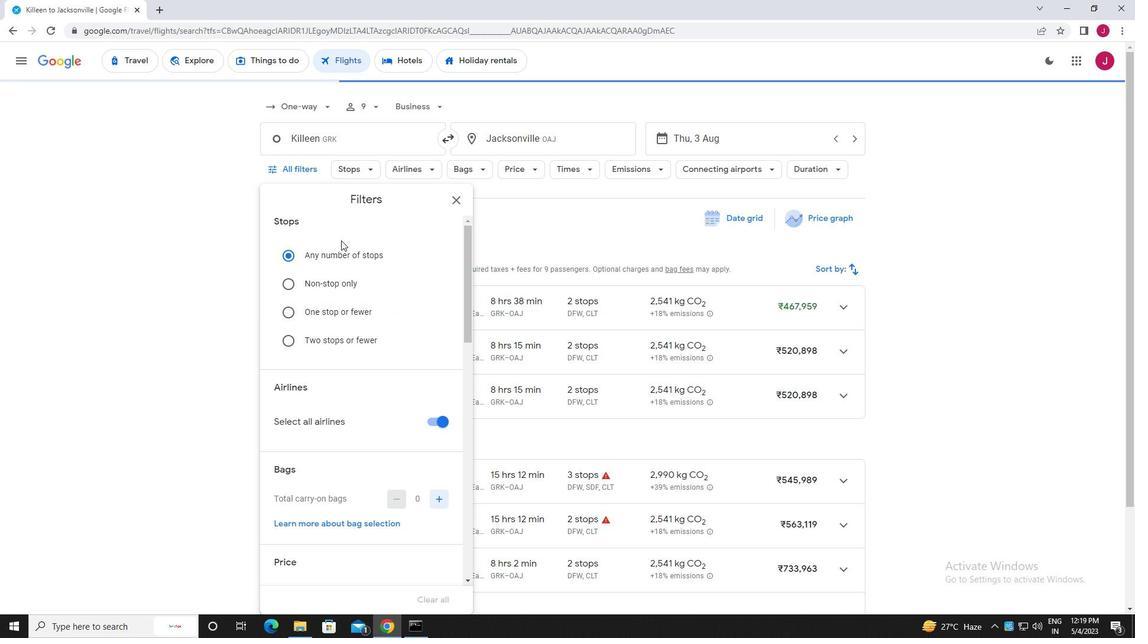 
Action: Mouse scrolled (341, 240) with delta (0, 0)
Screenshot: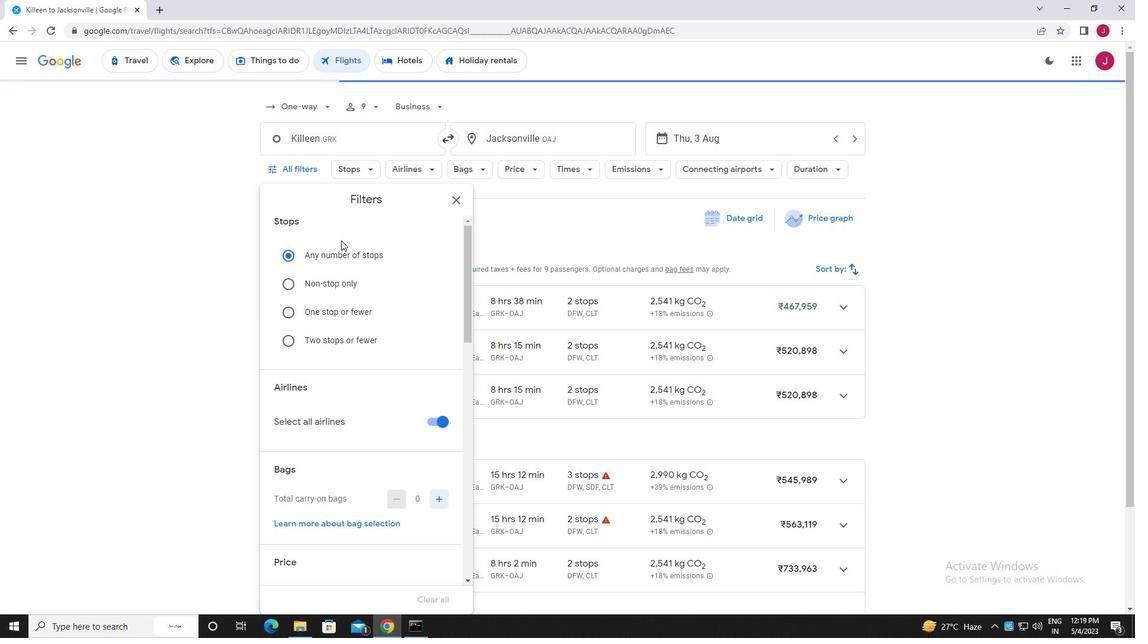 
Action: Mouse scrolled (341, 240) with delta (0, 0)
Screenshot: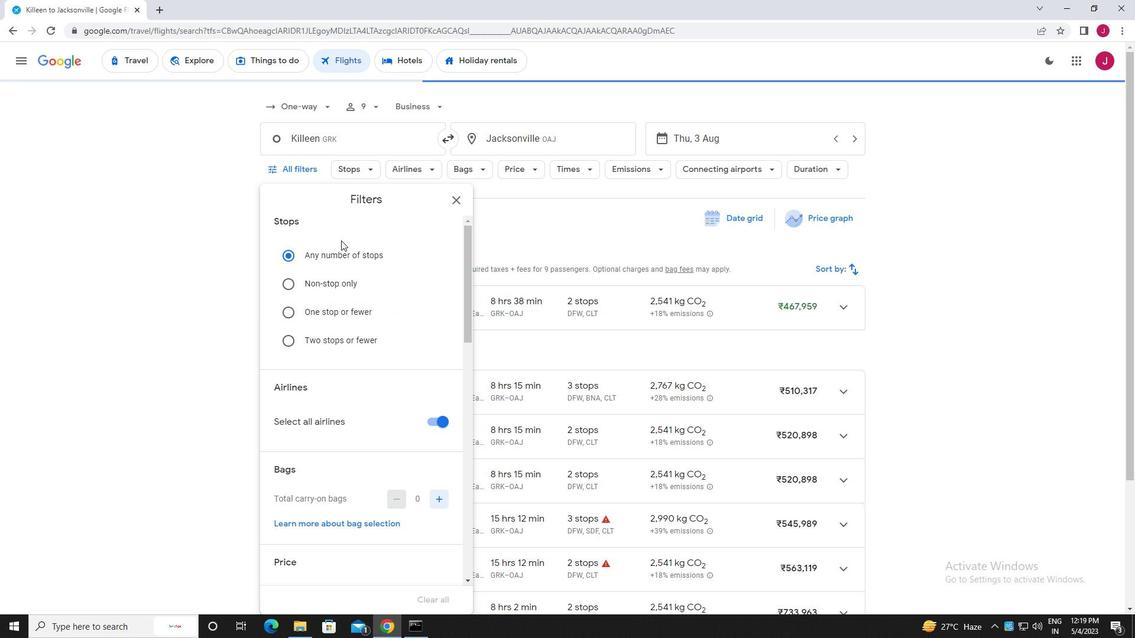
Action: Mouse moved to (428, 250)
Screenshot: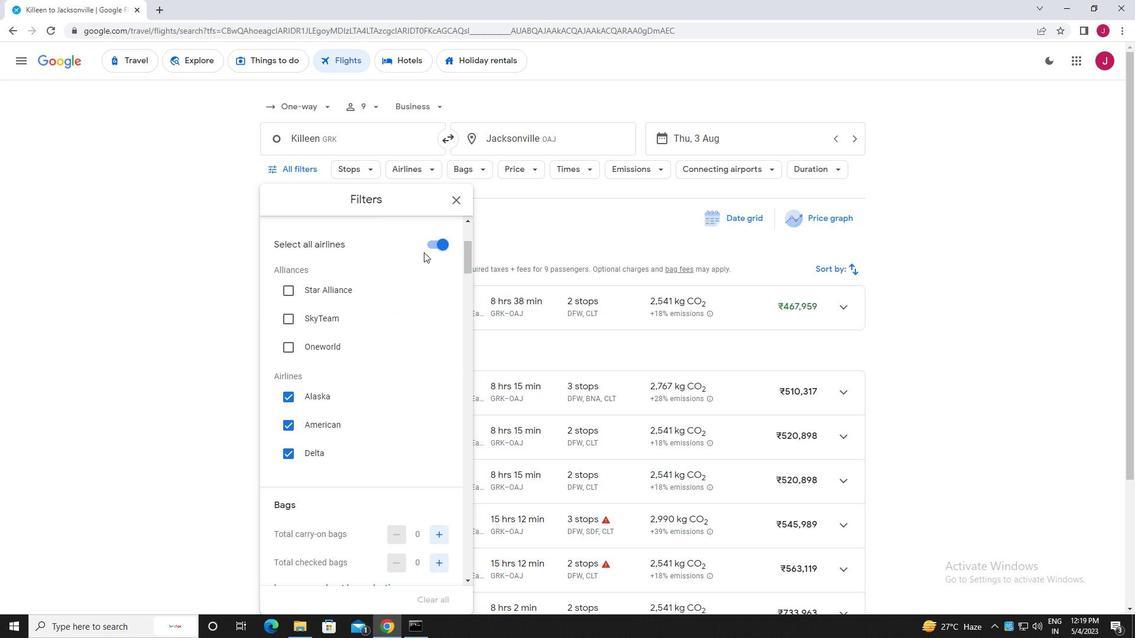 
Action: Mouse pressed left at (428, 250)
Screenshot: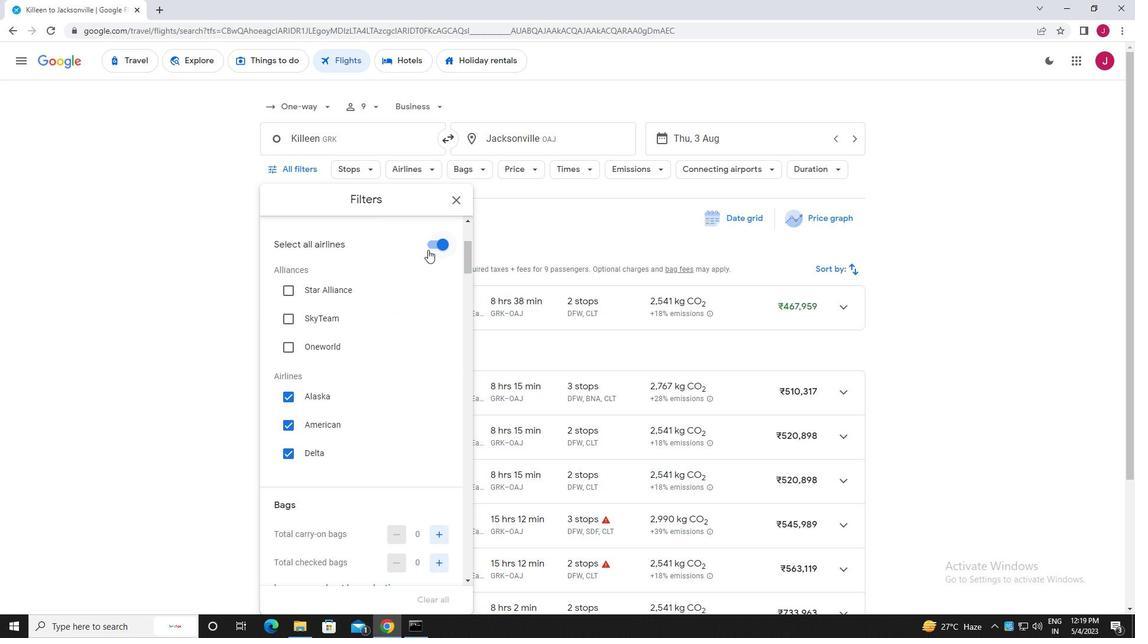 
Action: Mouse moved to (338, 349)
Screenshot: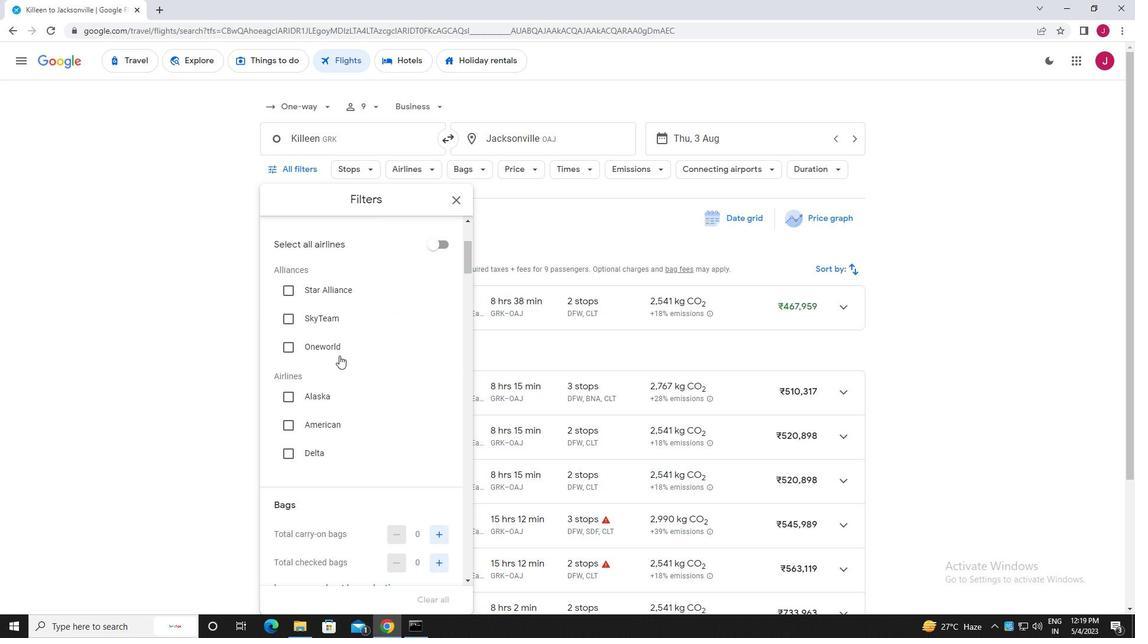 
Action: Mouse scrolled (338, 348) with delta (0, 0)
Screenshot: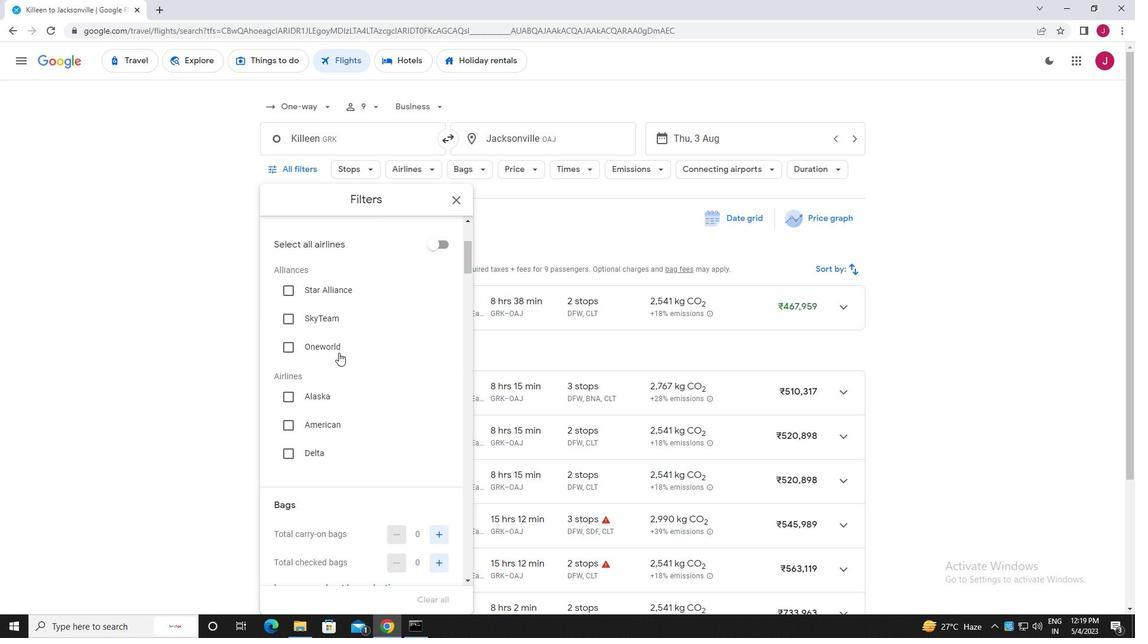 
Action: Mouse scrolled (338, 348) with delta (0, 0)
Screenshot: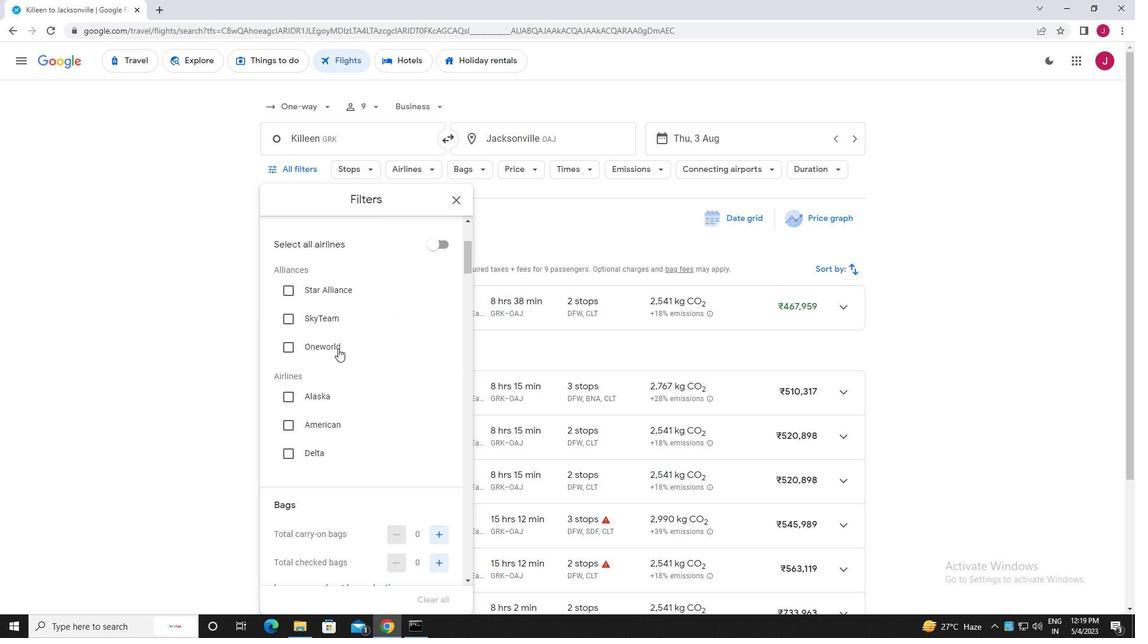 
Action: Mouse scrolled (338, 348) with delta (0, 0)
Screenshot: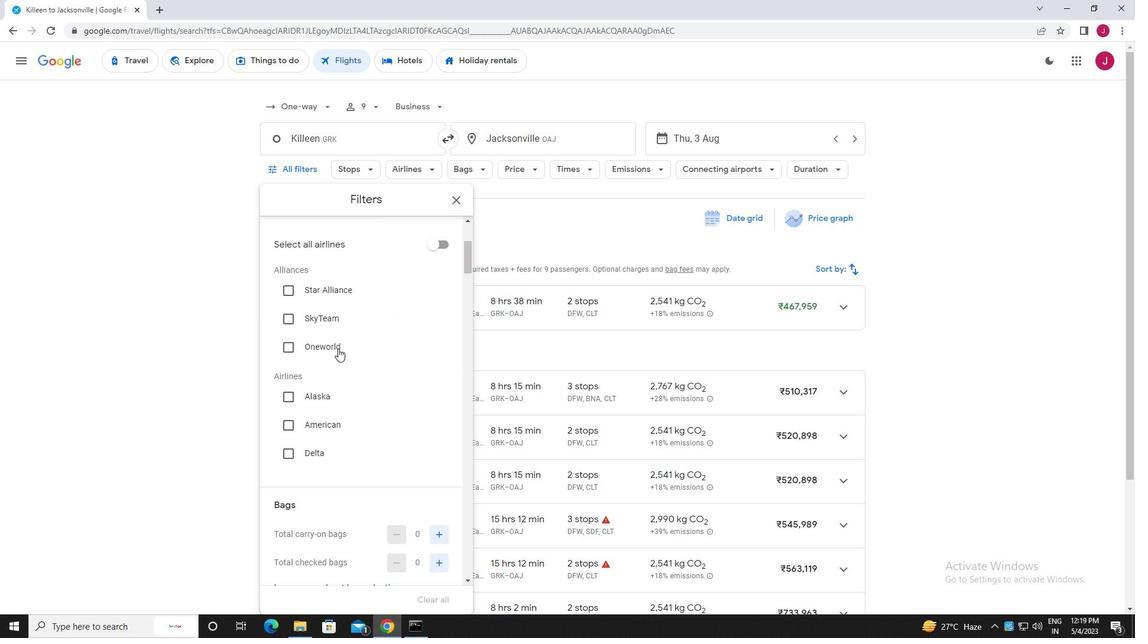 
Action: Mouse scrolled (338, 348) with delta (0, 0)
Screenshot: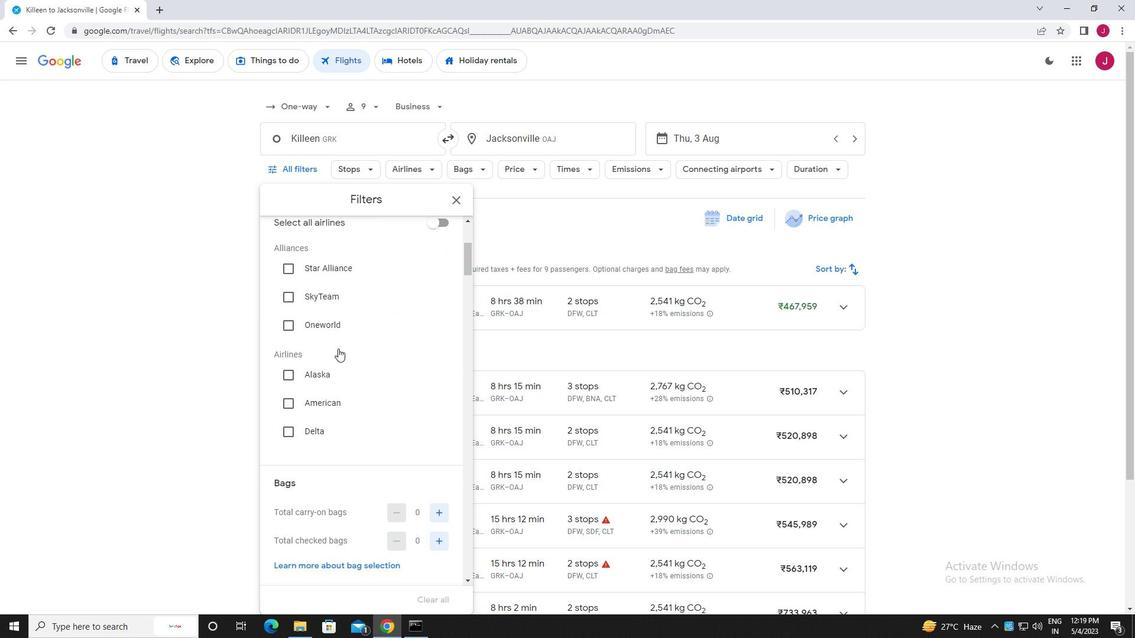 
Action: Mouse moved to (338, 346)
Screenshot: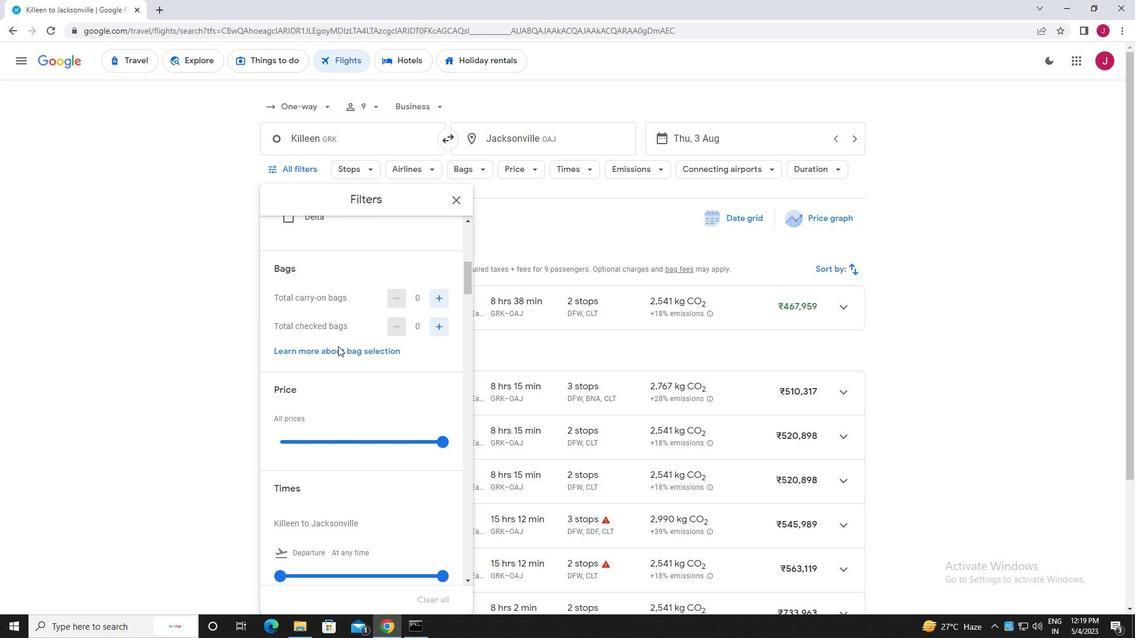 
Action: Mouse scrolled (338, 345) with delta (0, 0)
Screenshot: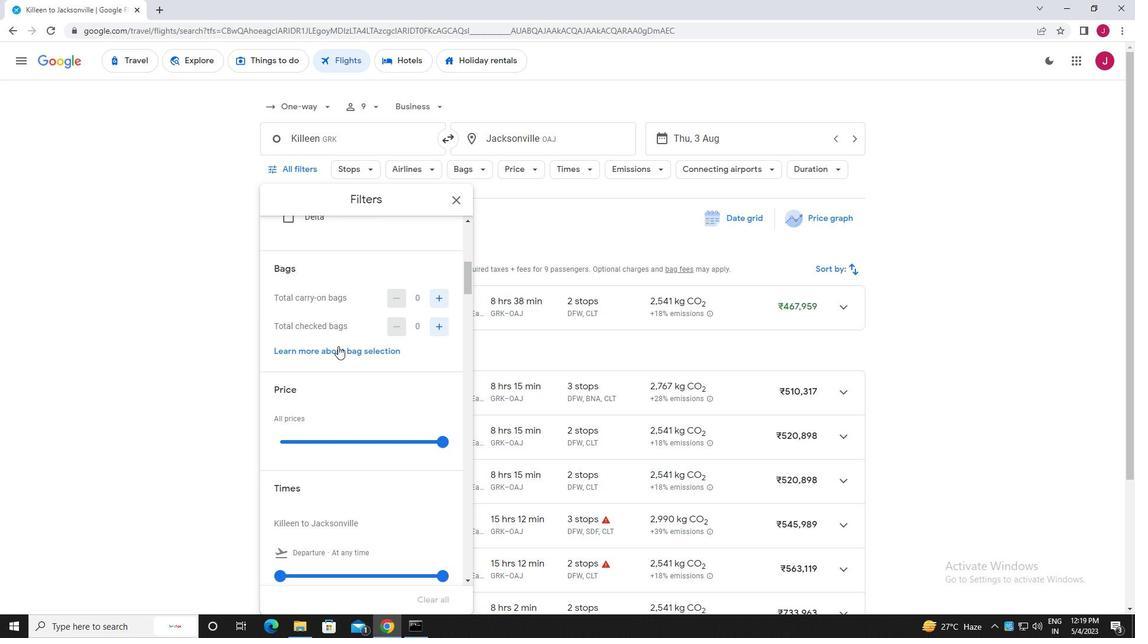 
Action: Mouse moved to (438, 236)
Screenshot: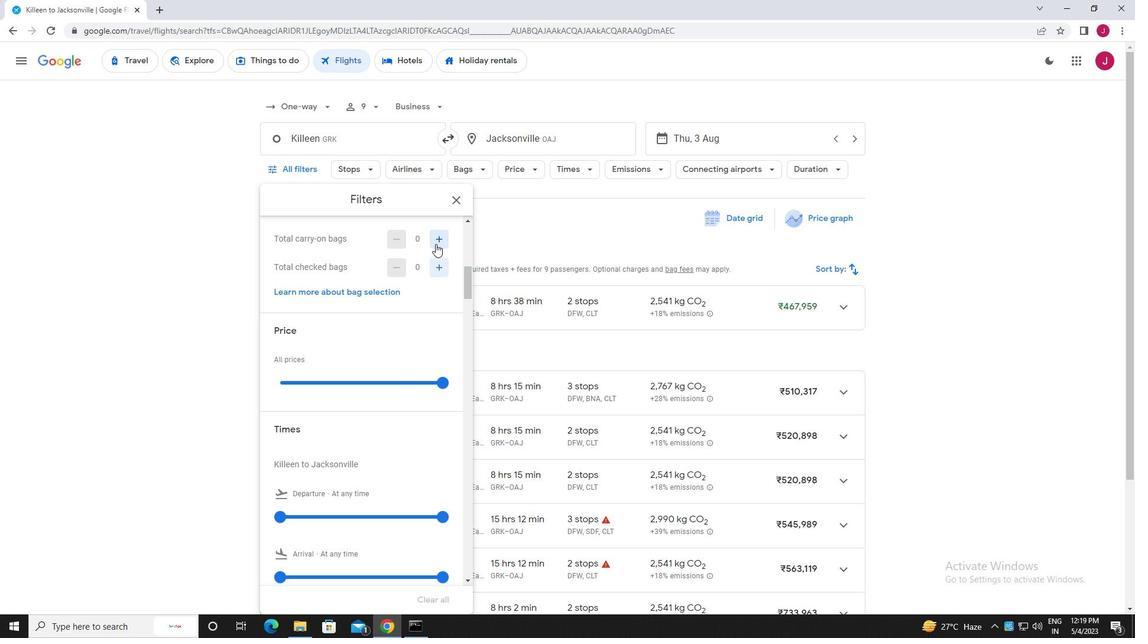 
Action: Mouse pressed left at (438, 236)
Screenshot: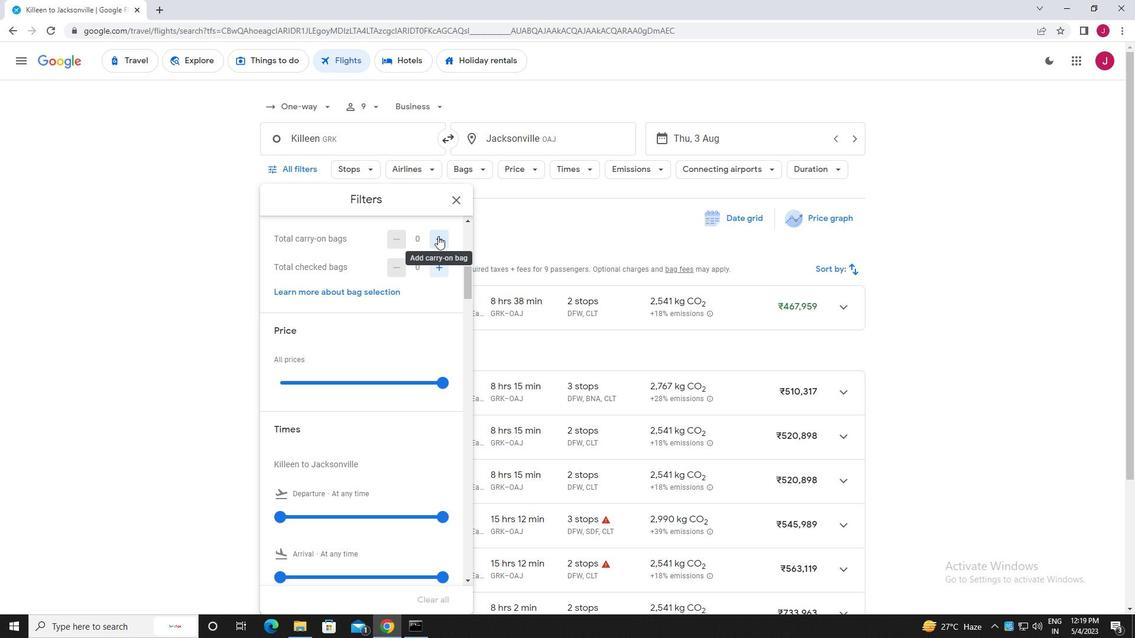 
Action: Mouse pressed left at (438, 236)
Screenshot: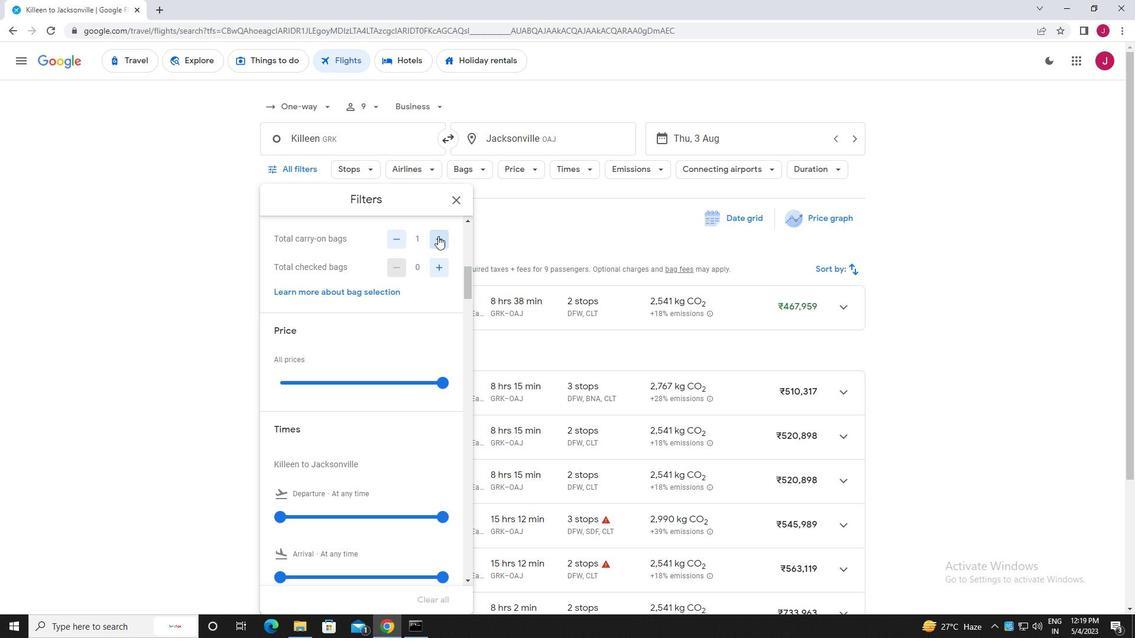 
Action: Mouse moved to (443, 383)
Screenshot: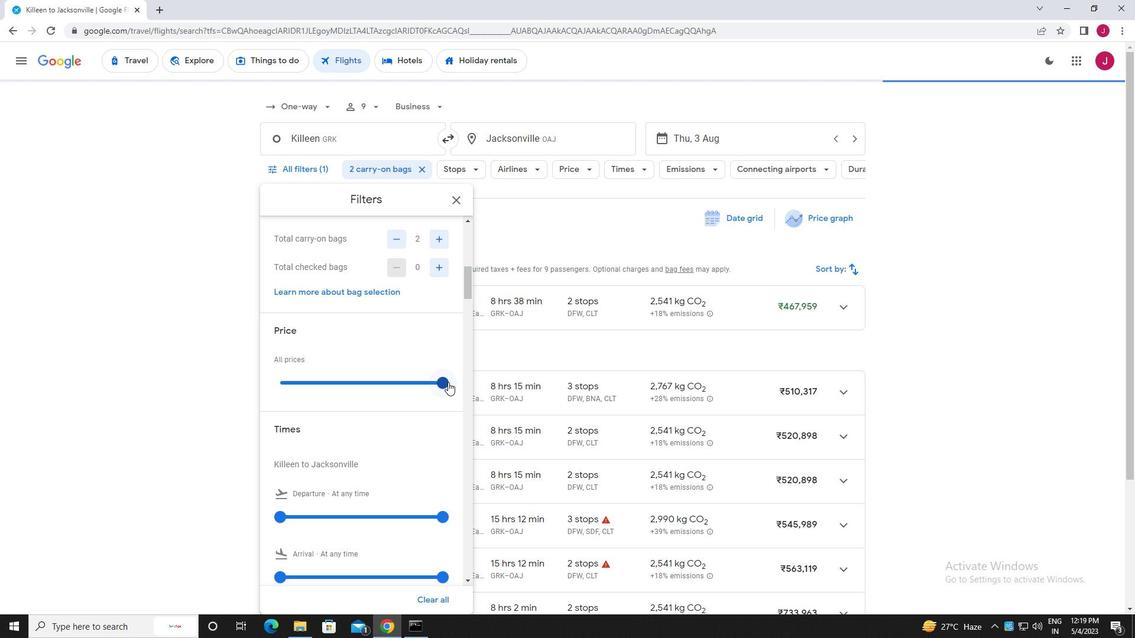 
Action: Mouse pressed left at (443, 383)
Screenshot: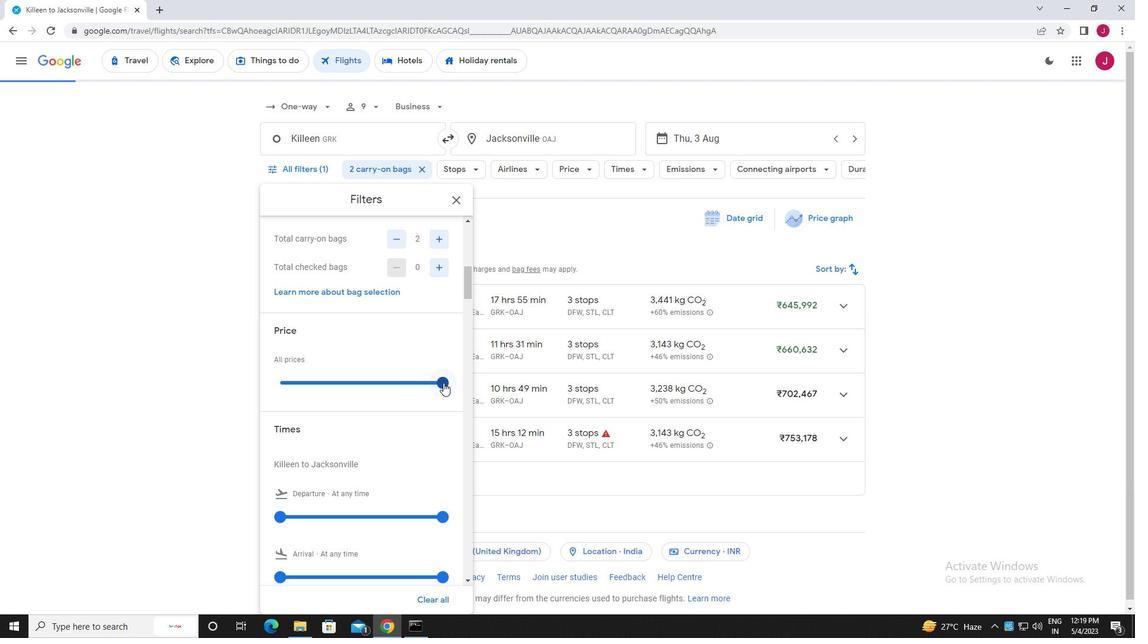 
Action: Mouse moved to (438, 383)
Screenshot: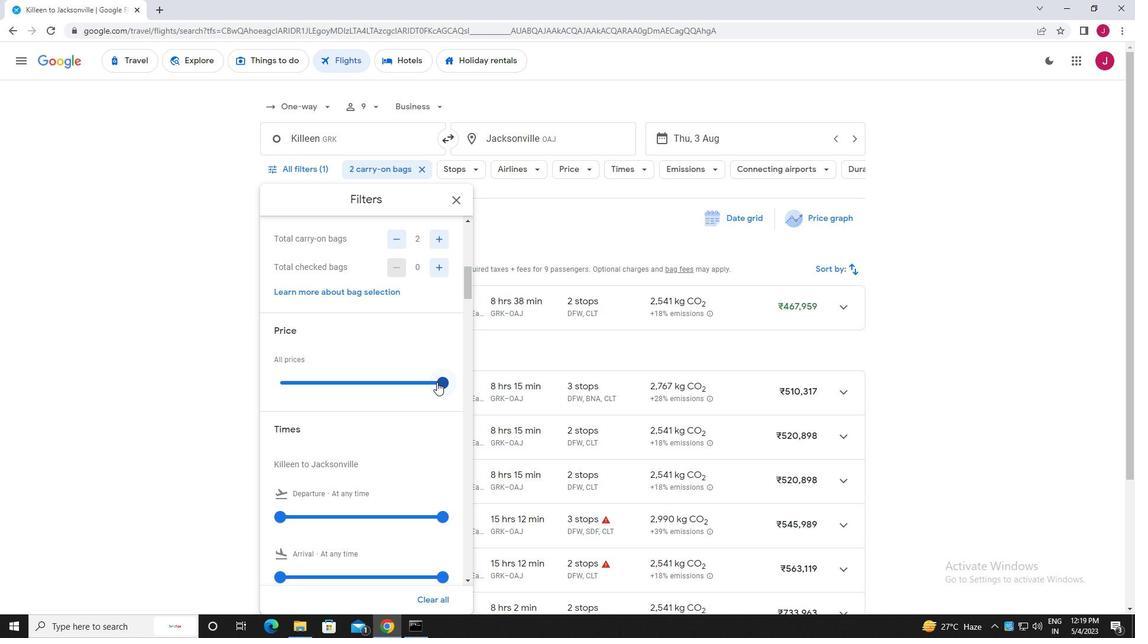 
Action: Mouse pressed left at (438, 383)
Screenshot: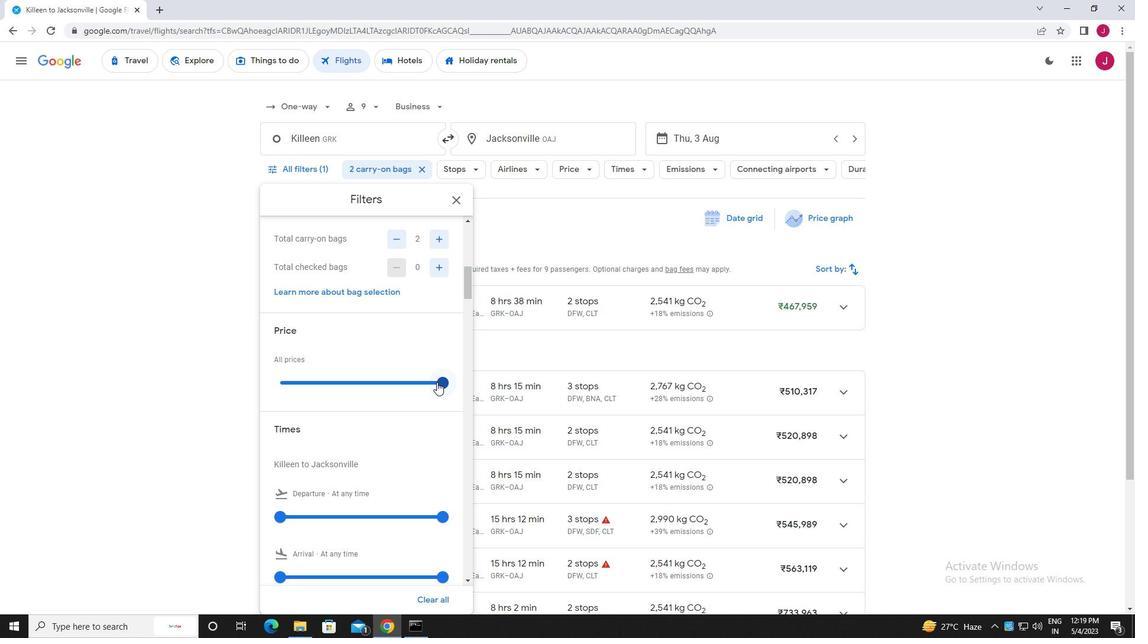 
Action: Mouse moved to (352, 364)
Screenshot: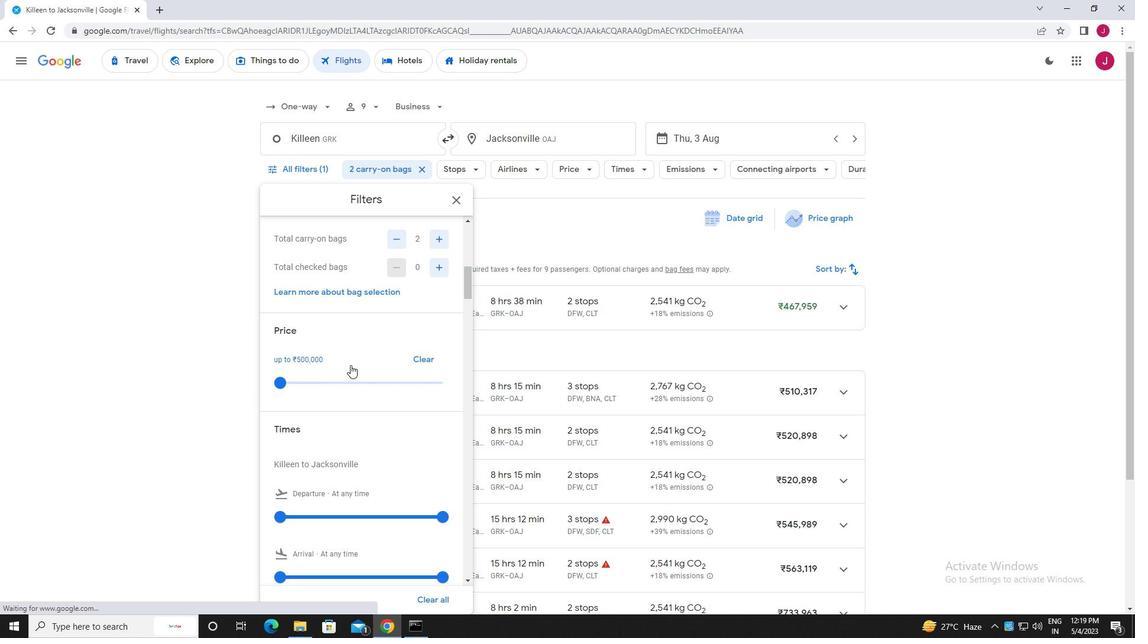 
Action: Mouse scrolled (352, 363) with delta (0, 0)
Screenshot: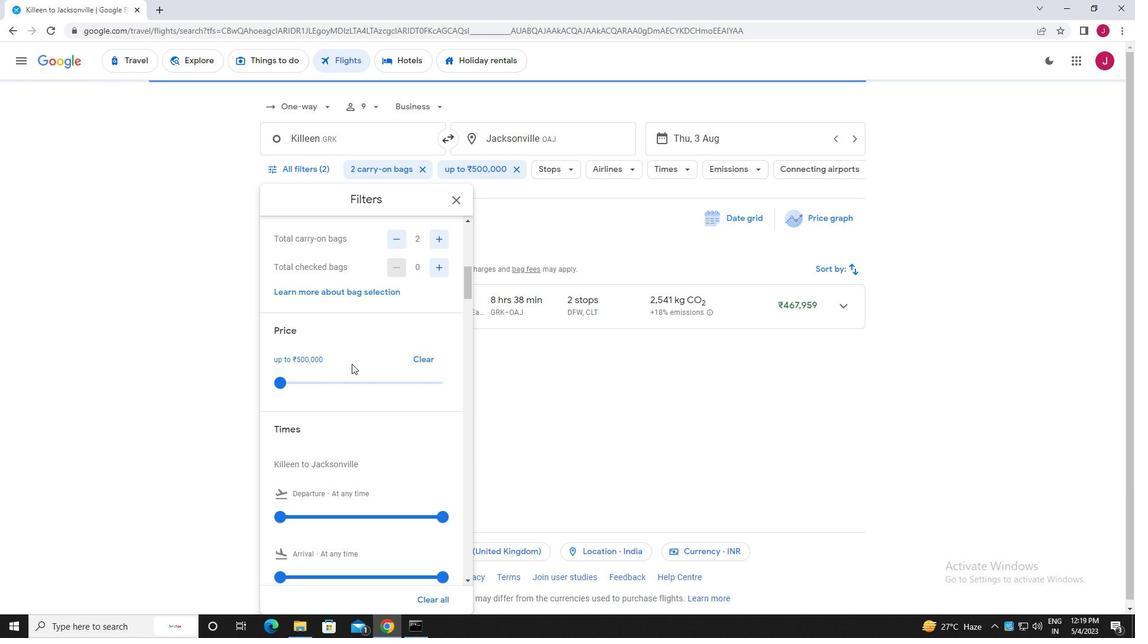 
Action: Mouse moved to (352, 364)
Screenshot: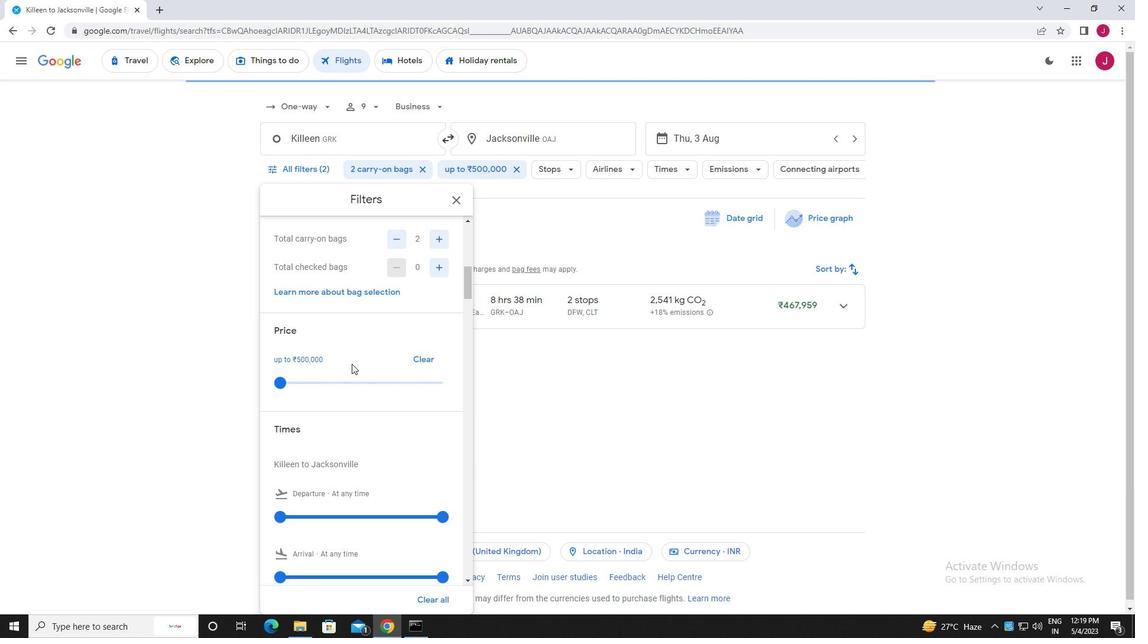 
Action: Mouse scrolled (352, 363) with delta (0, 0)
Screenshot: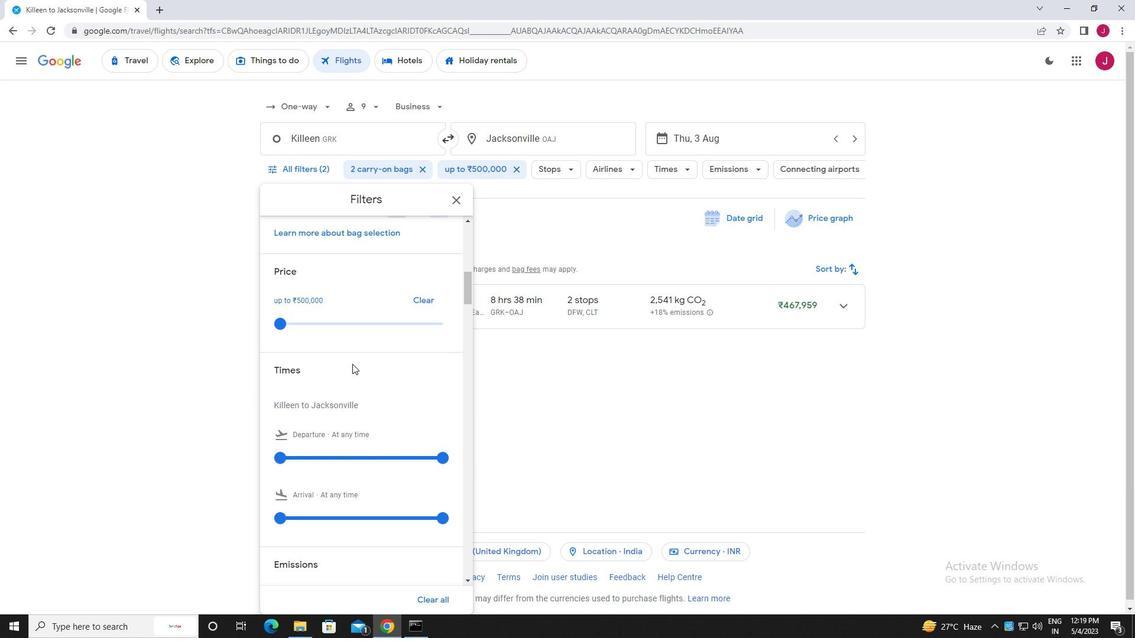 
Action: Mouse scrolled (352, 363) with delta (0, 0)
Screenshot: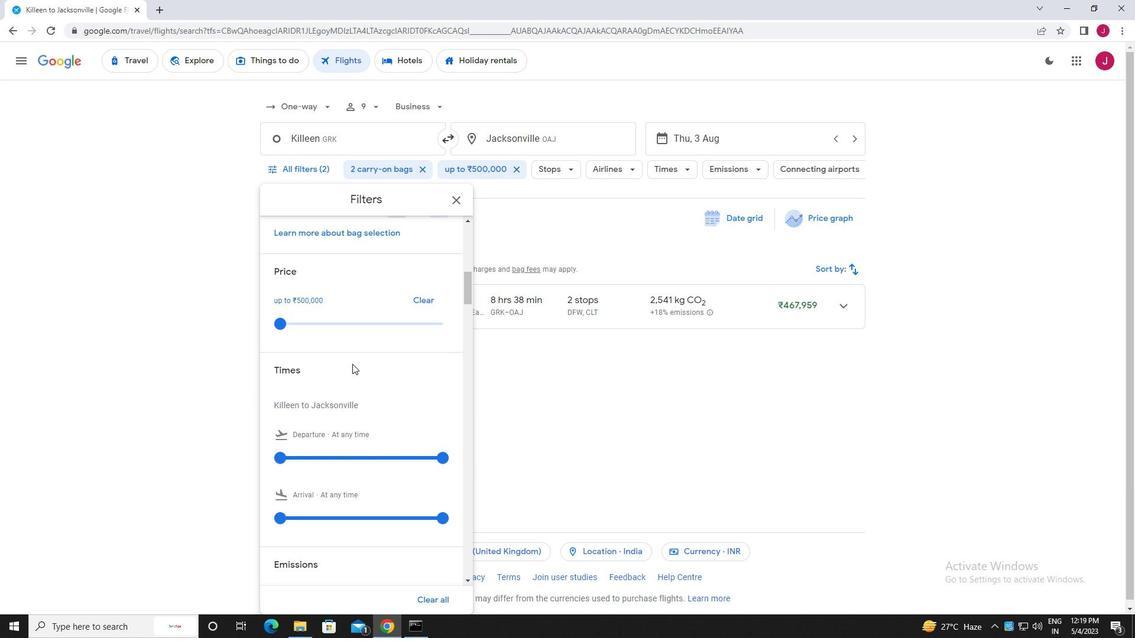 
Action: Mouse moved to (278, 341)
Screenshot: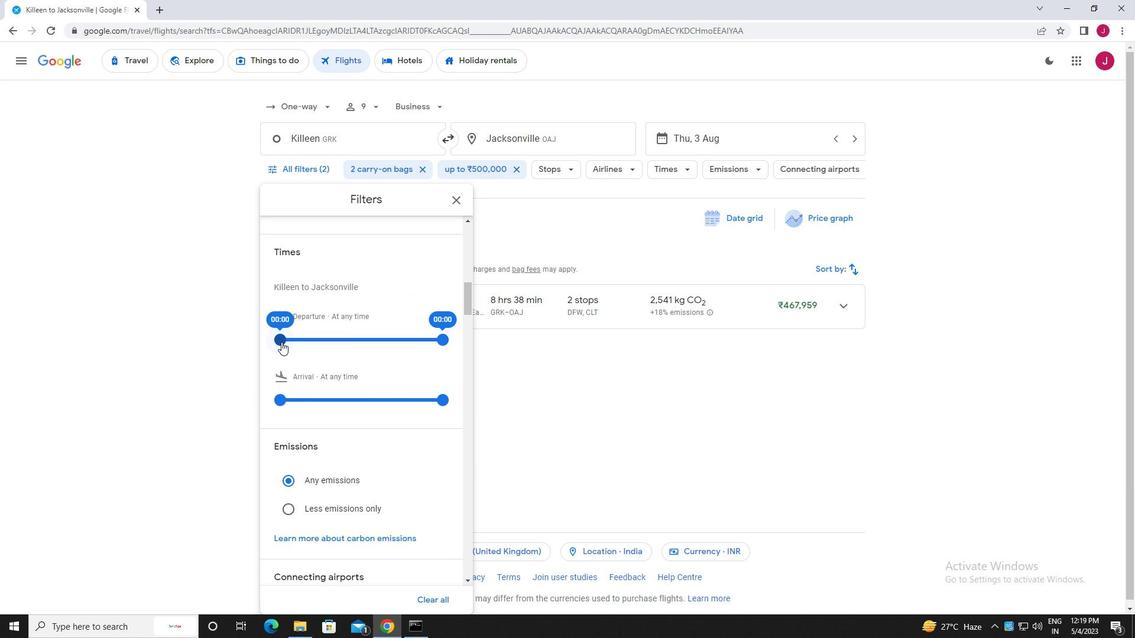 
Action: Mouse pressed left at (278, 341)
Screenshot: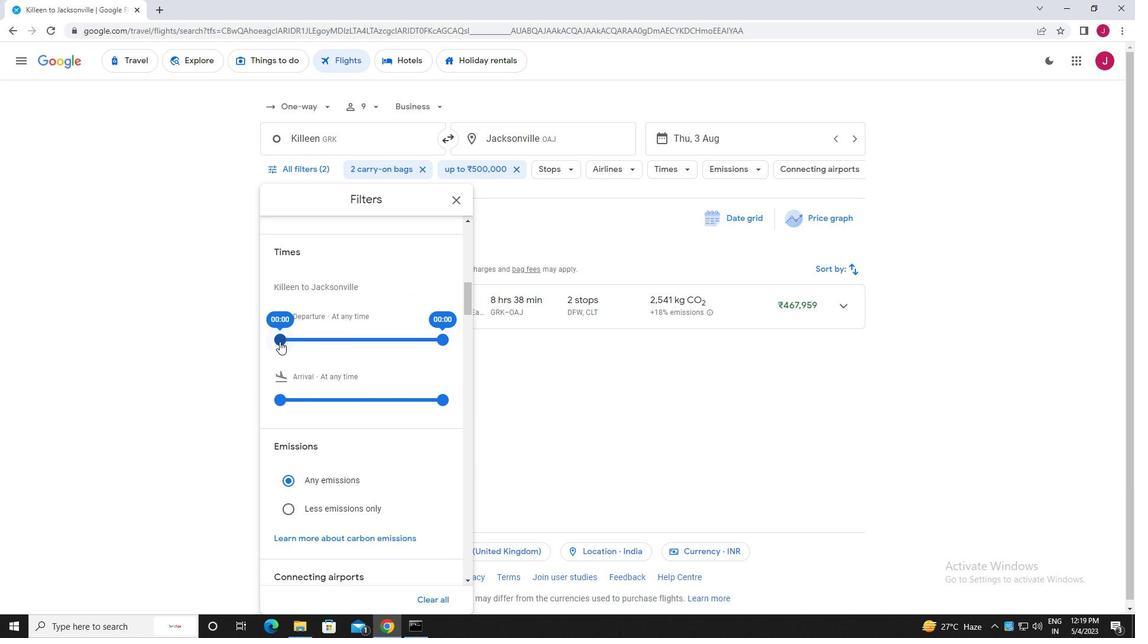 
Action: Mouse moved to (441, 342)
Screenshot: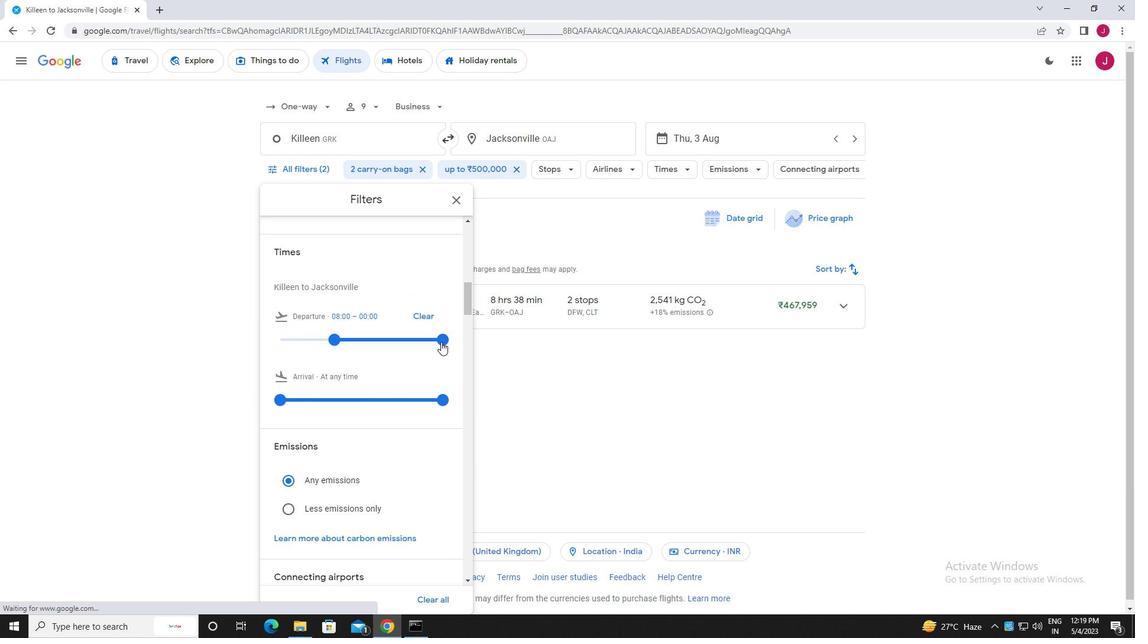 
Action: Mouse pressed left at (441, 342)
Screenshot: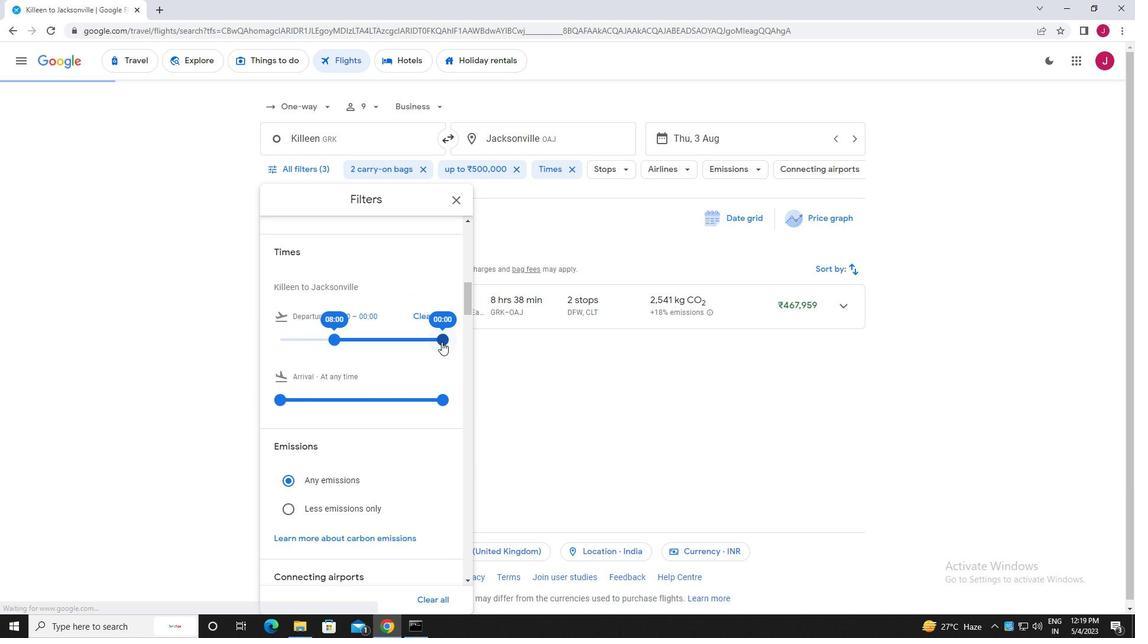 
Action: Mouse moved to (454, 201)
Screenshot: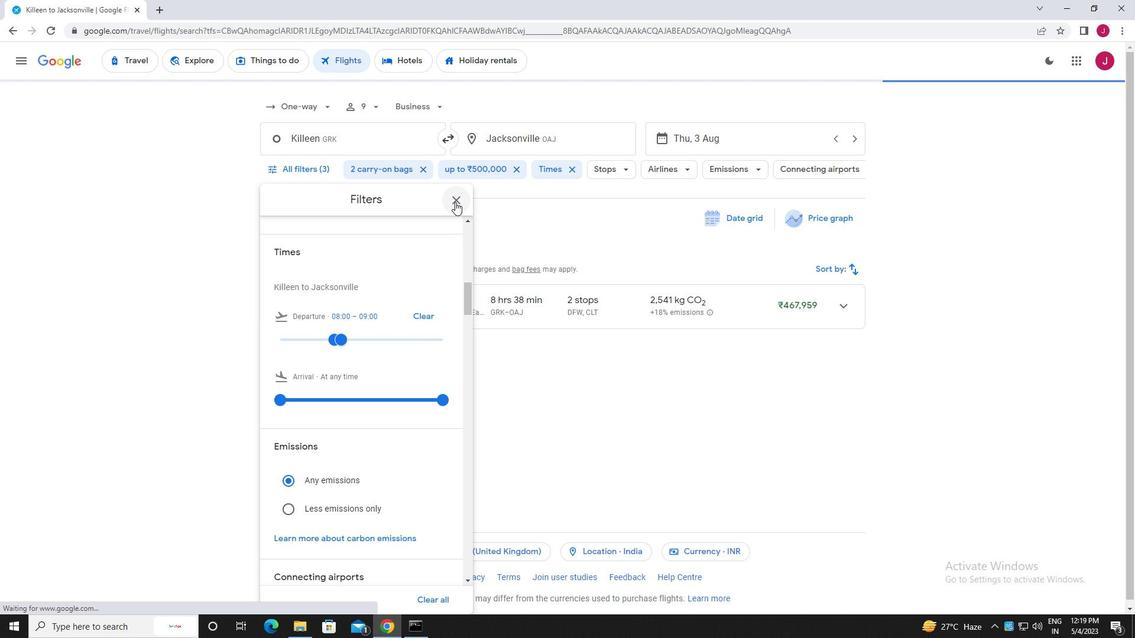 
Action: Mouse pressed left at (454, 201)
Screenshot: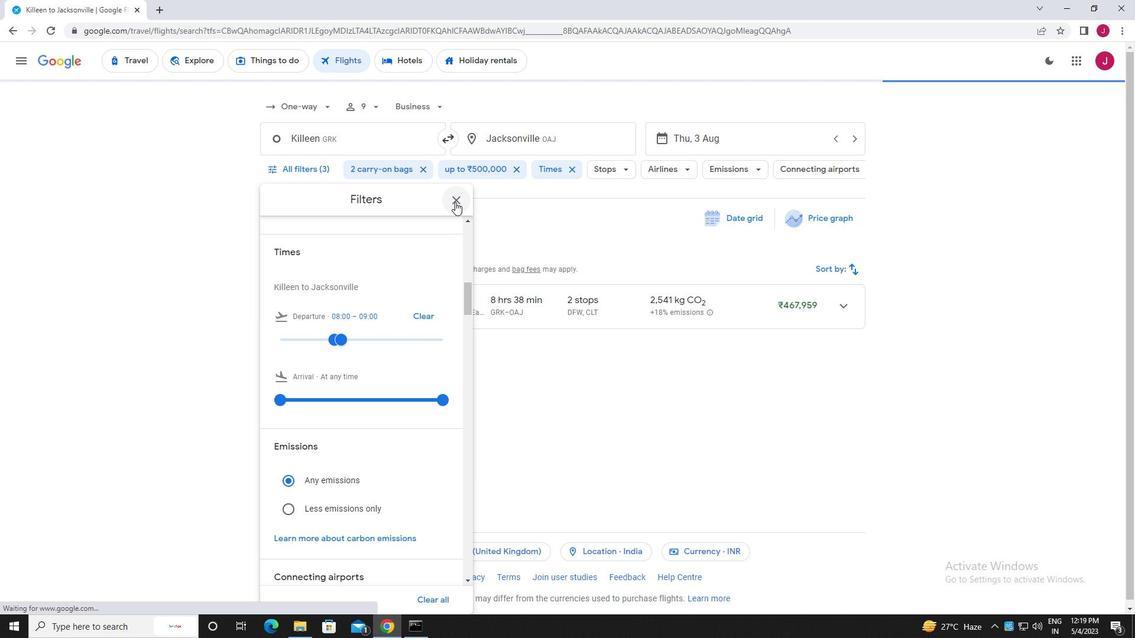 
Action: Mouse moved to (450, 205)
Screenshot: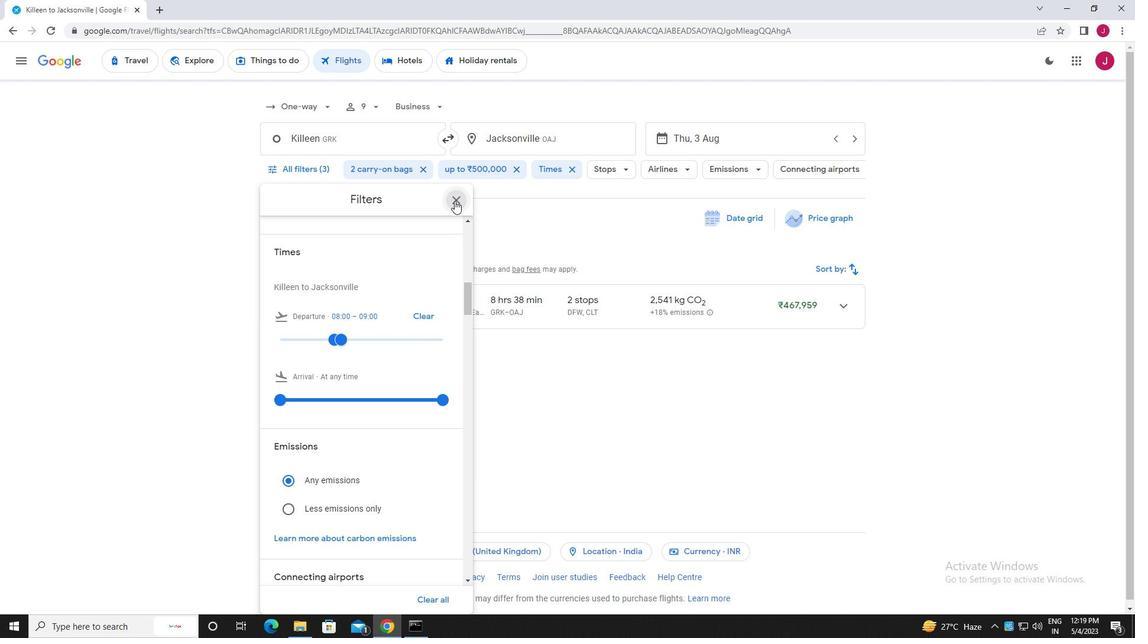 
